 Task: Compose an email with the signature Isaiah Carter with the subject Request for a payment extension and the message I need your assistance in finalizing the scope of the project. from softage.5@softage.net to softage.3@softage.net, select last word, change the font color from current to blue and background color to purple Send the email. Finally, move the email from Sent Items to the label Christmas lists
Action: Mouse moved to (63, 48)
Screenshot: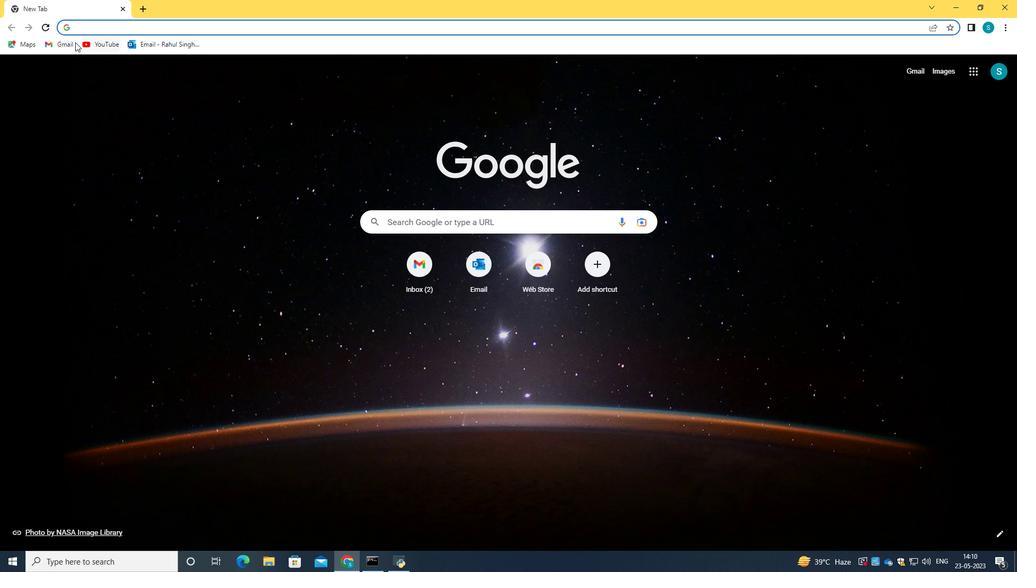 
Action: Mouse pressed left at (63, 48)
Screenshot: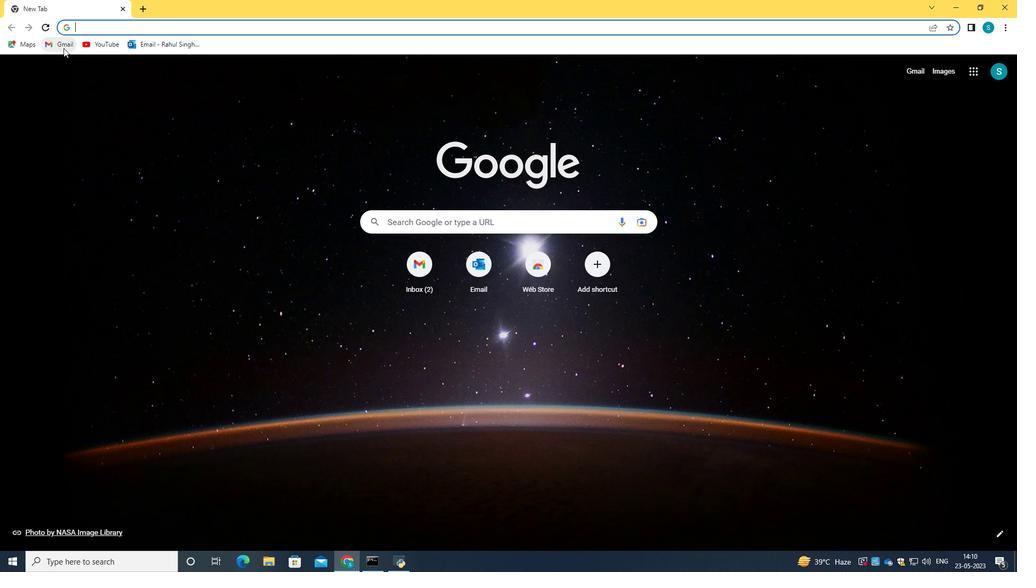 
Action: Mouse moved to (476, 171)
Screenshot: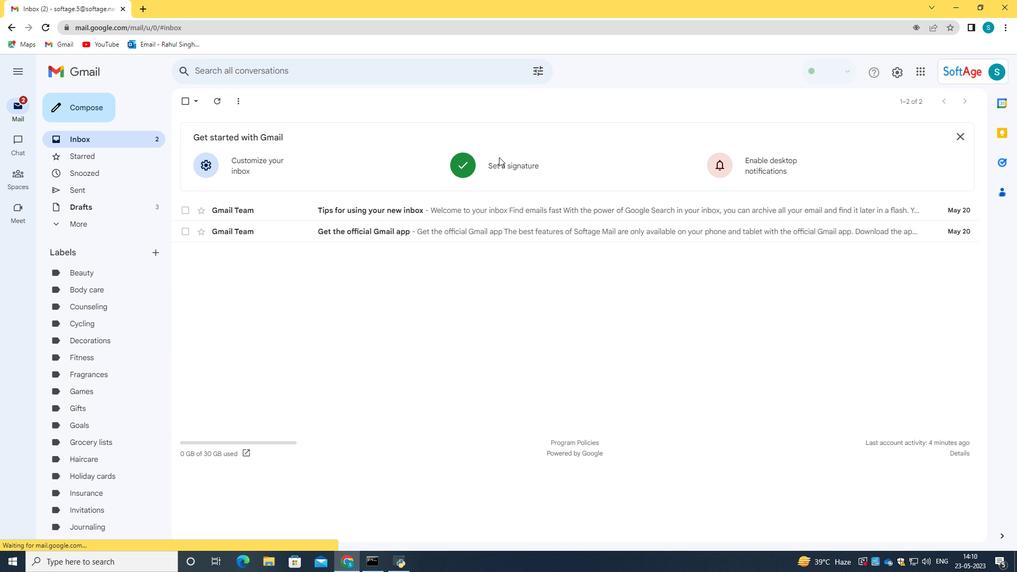 
Action: Mouse pressed left at (476, 171)
Screenshot: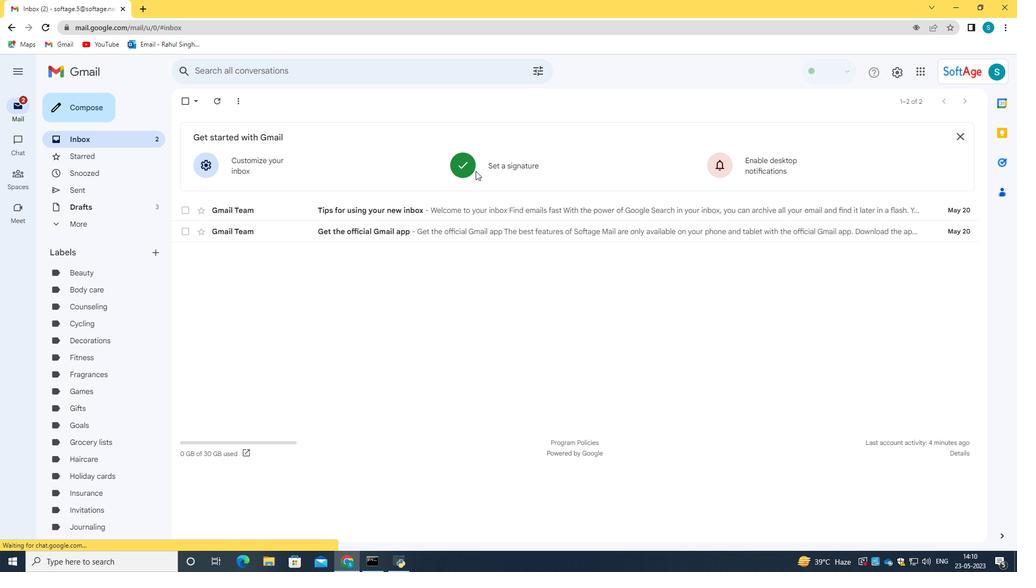 
Action: Mouse moved to (496, 165)
Screenshot: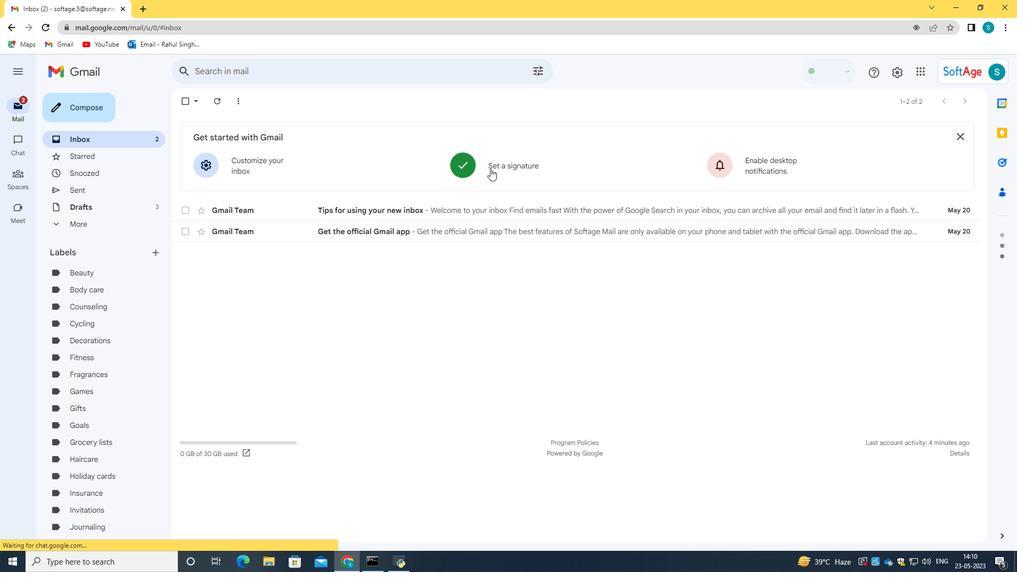 
Action: Mouse pressed left at (496, 165)
Screenshot: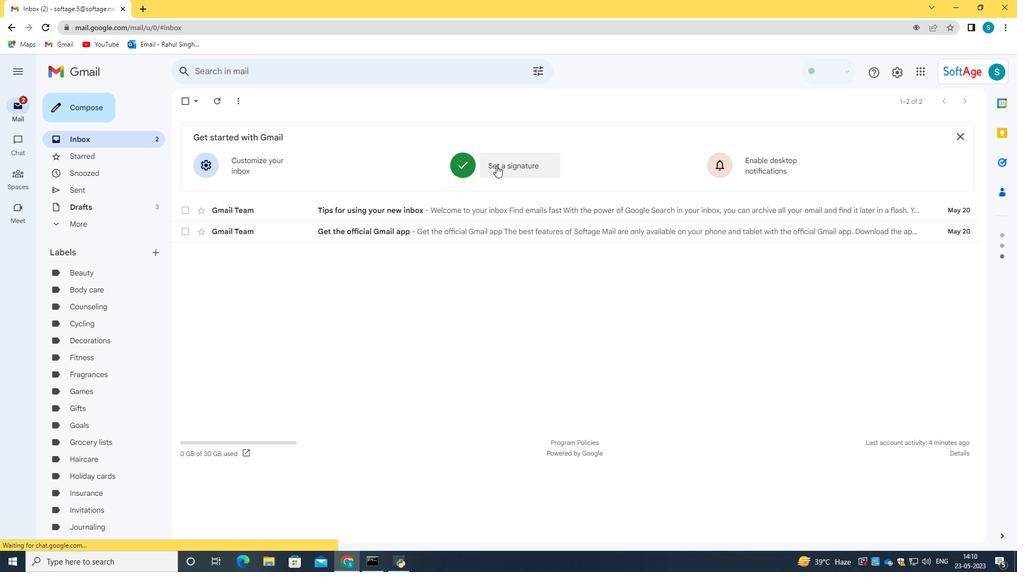 
Action: Mouse moved to (496, 256)
Screenshot: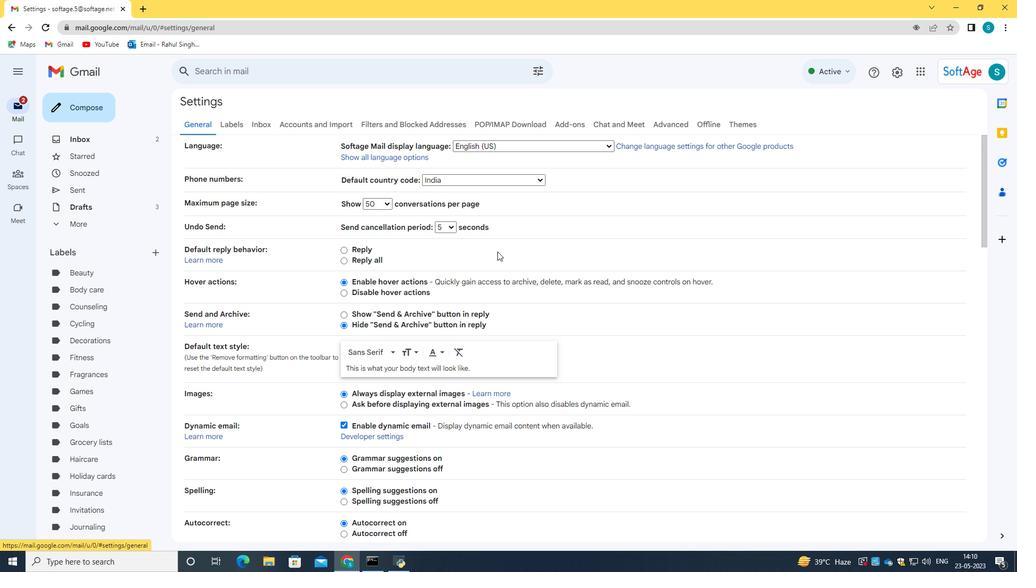 
Action: Mouse scrolled (496, 255) with delta (0, 0)
Screenshot: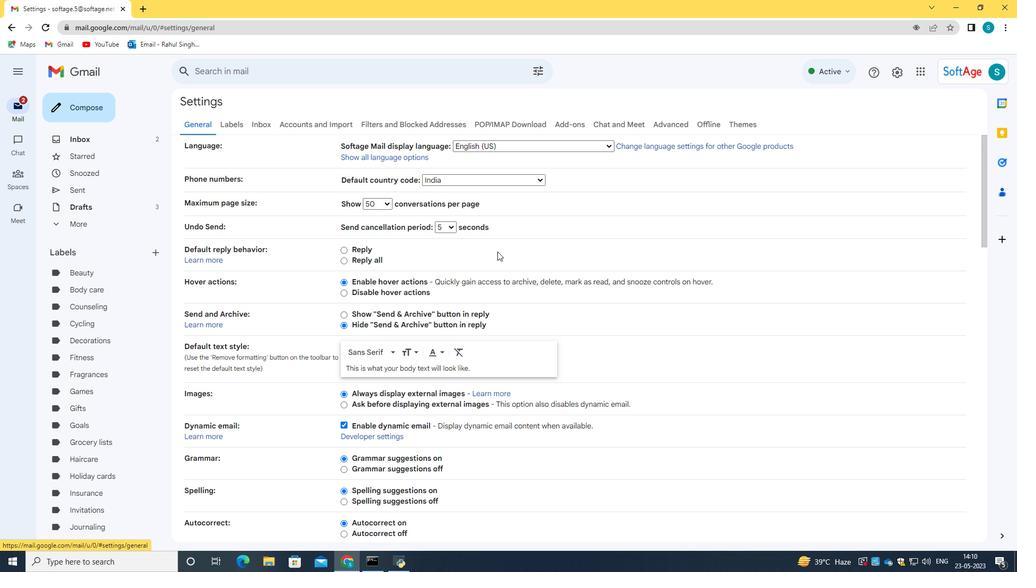 
Action: Mouse moved to (496, 256)
Screenshot: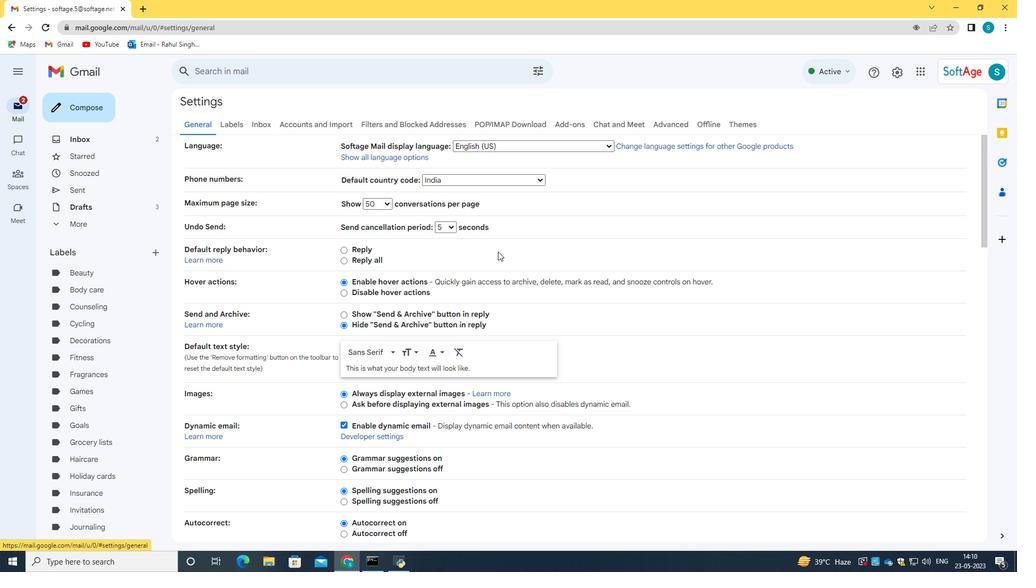 
Action: Mouse scrolled (496, 256) with delta (0, 0)
Screenshot: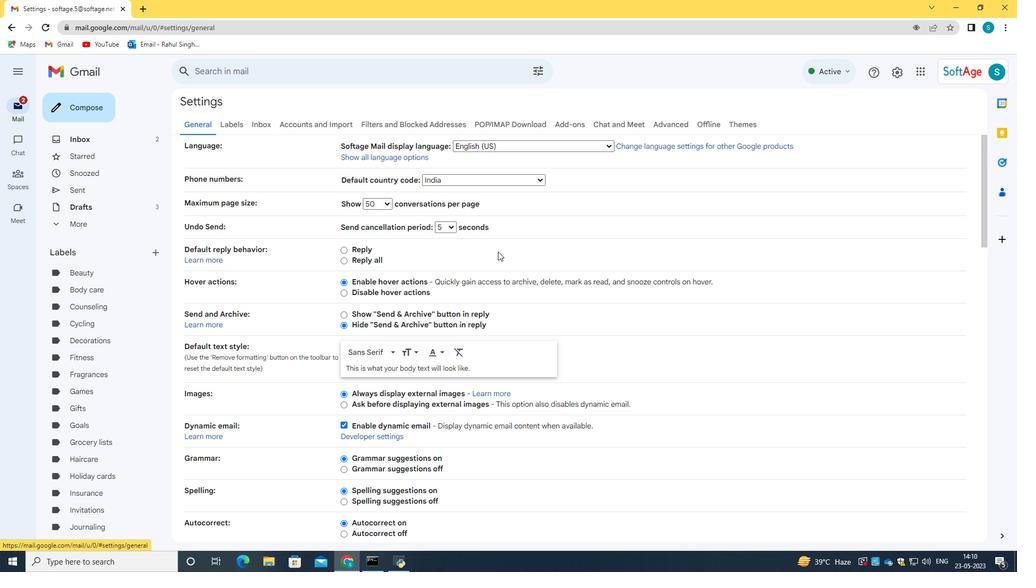 
Action: Mouse scrolled (496, 256) with delta (0, 0)
Screenshot: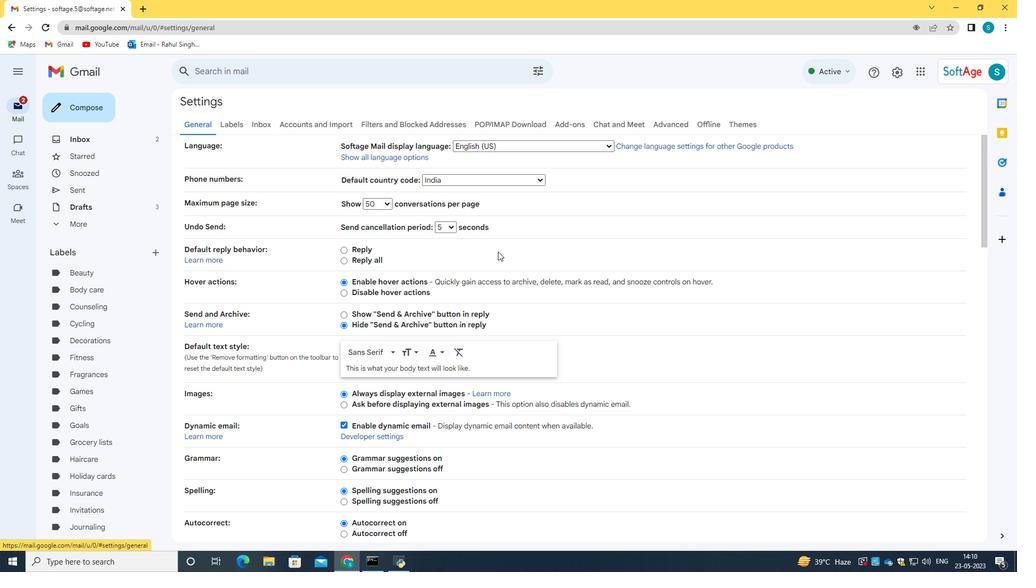 
Action: Mouse scrolled (496, 256) with delta (0, 0)
Screenshot: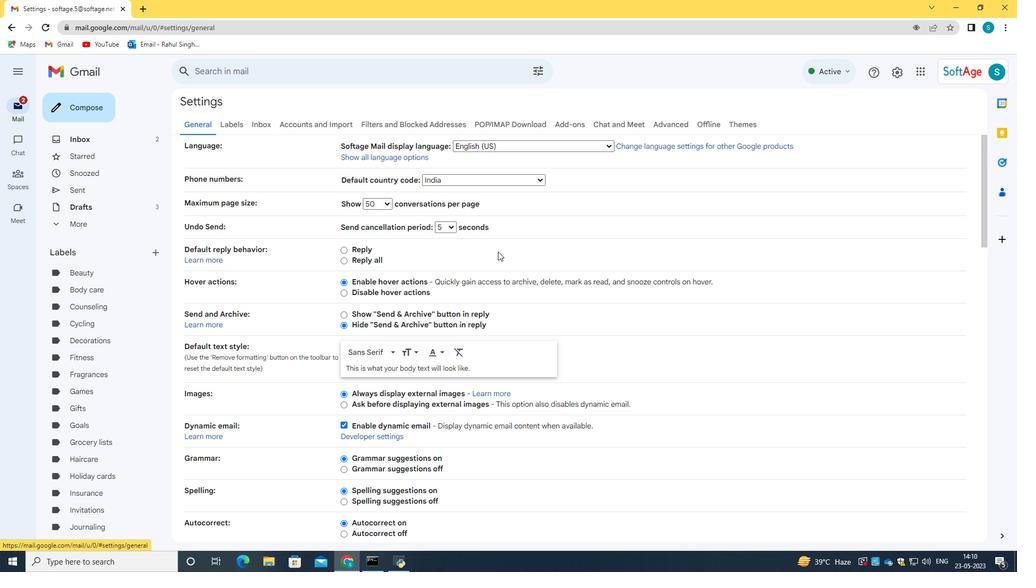 
Action: Mouse moved to (495, 256)
Screenshot: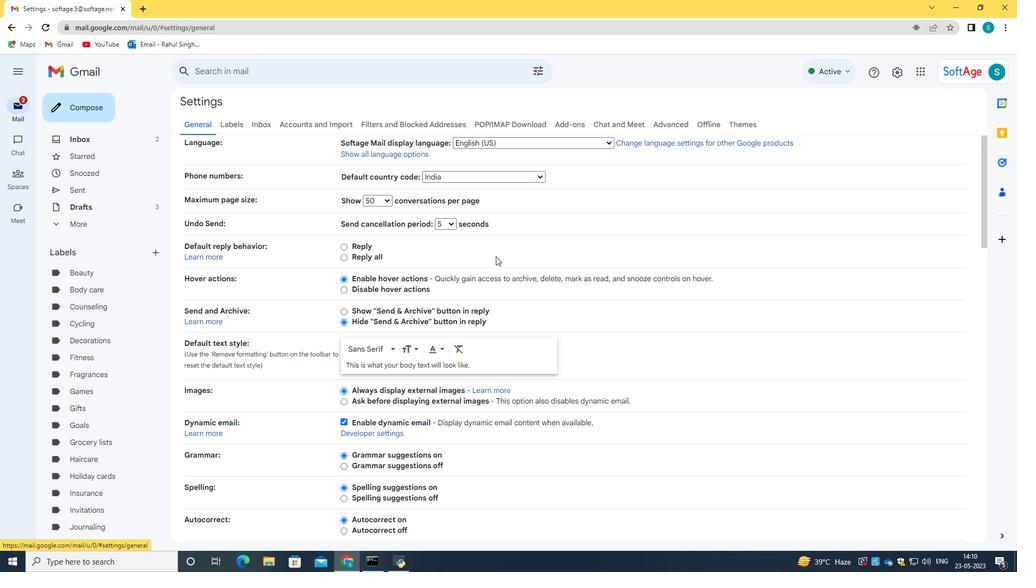 
Action: Mouse scrolled (495, 256) with delta (0, 0)
Screenshot: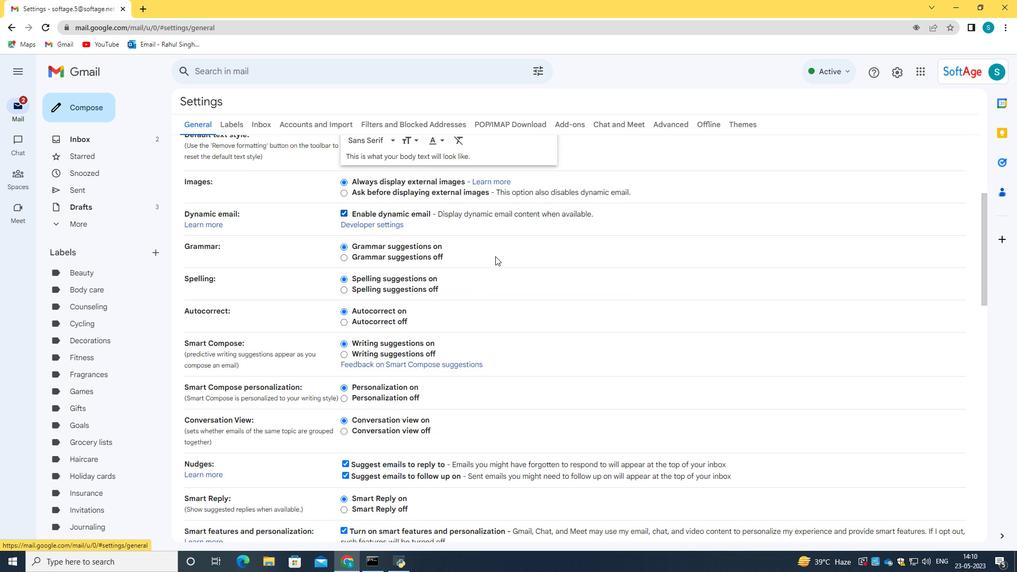 
Action: Mouse scrolled (495, 256) with delta (0, 0)
Screenshot: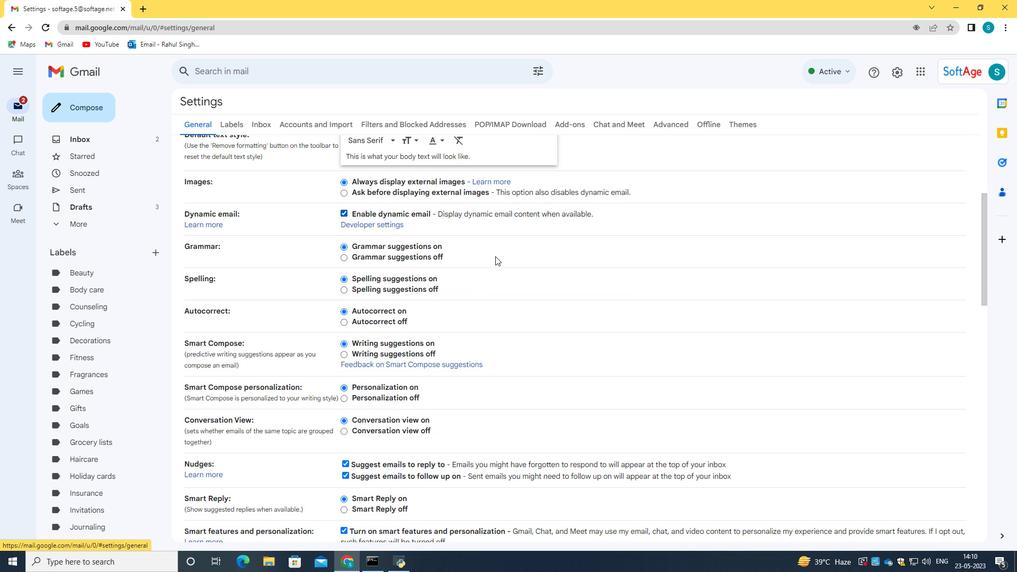 
Action: Mouse scrolled (495, 256) with delta (0, 0)
Screenshot: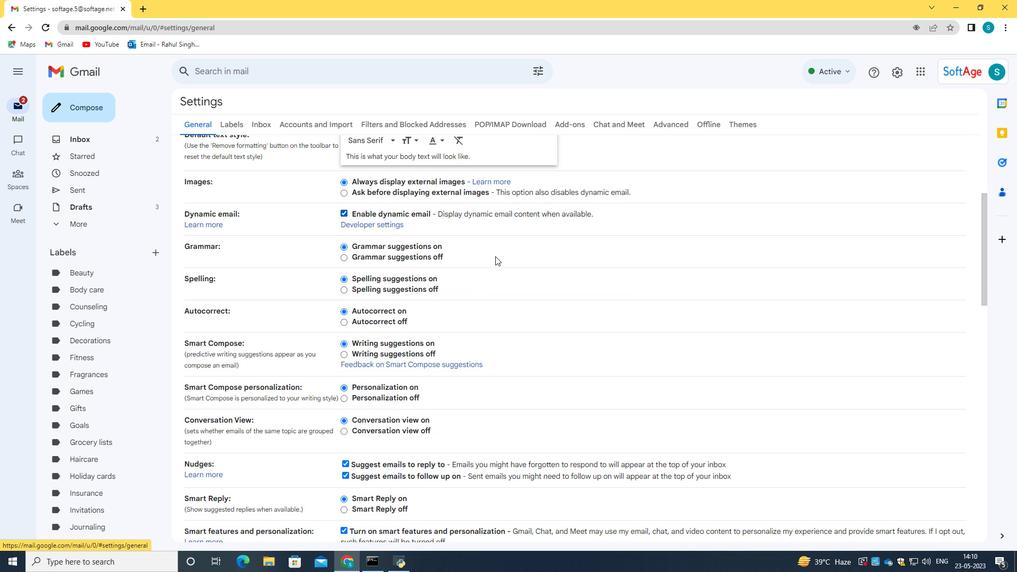 
Action: Mouse scrolled (495, 256) with delta (0, 0)
Screenshot: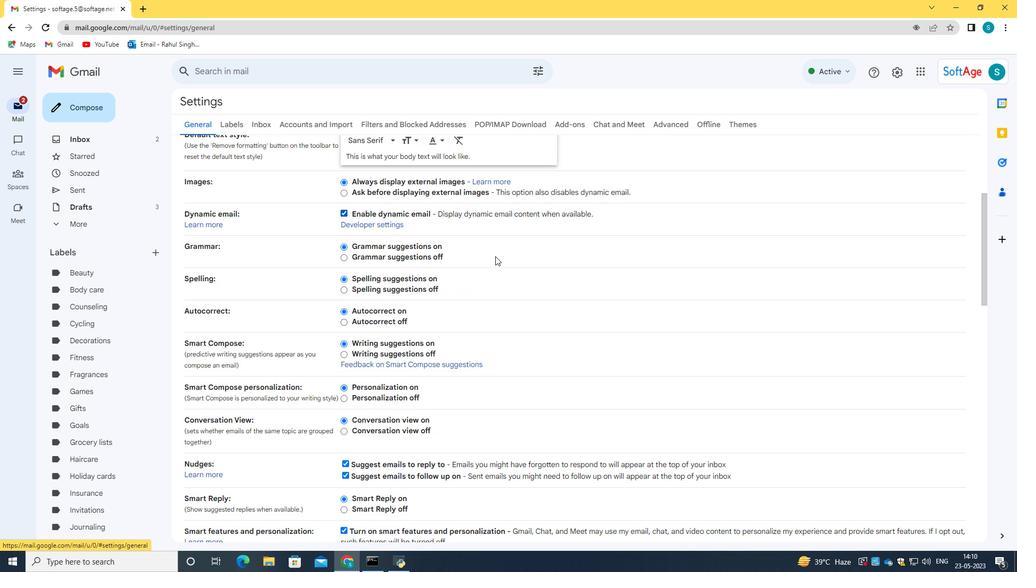 
Action: Mouse scrolled (495, 256) with delta (0, 0)
Screenshot: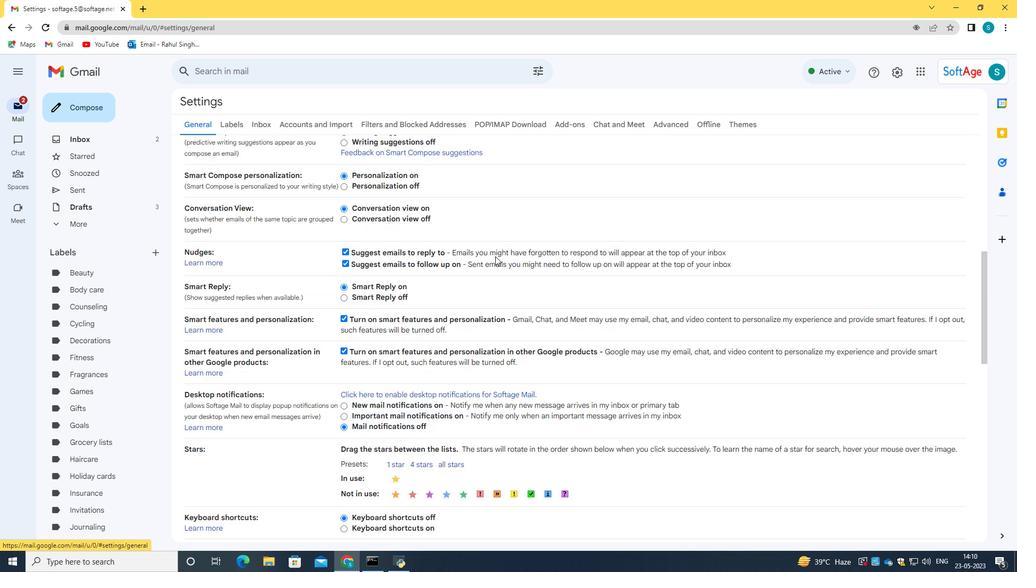 
Action: Mouse scrolled (495, 256) with delta (0, 0)
Screenshot: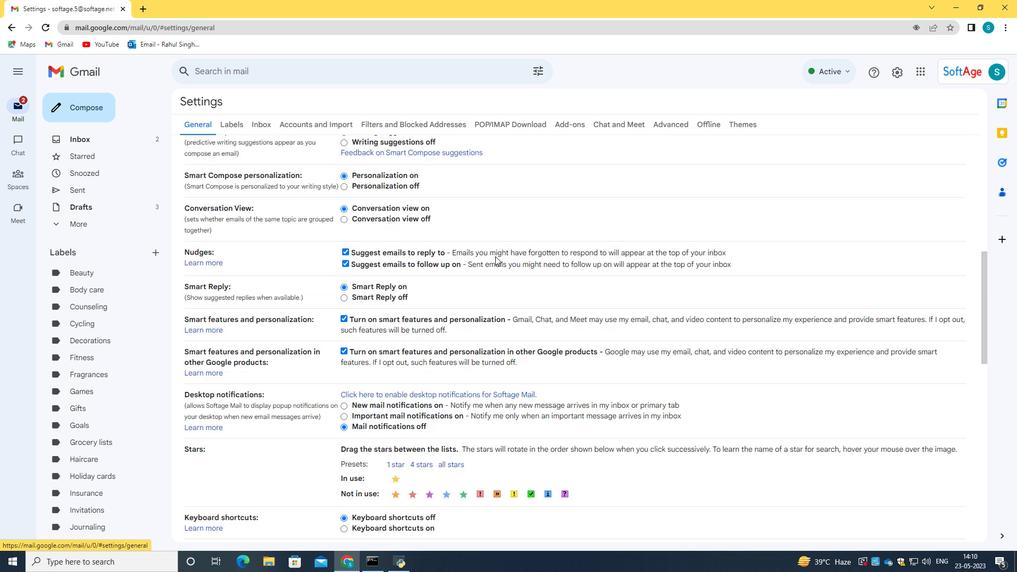 
Action: Mouse scrolled (495, 256) with delta (0, 0)
Screenshot: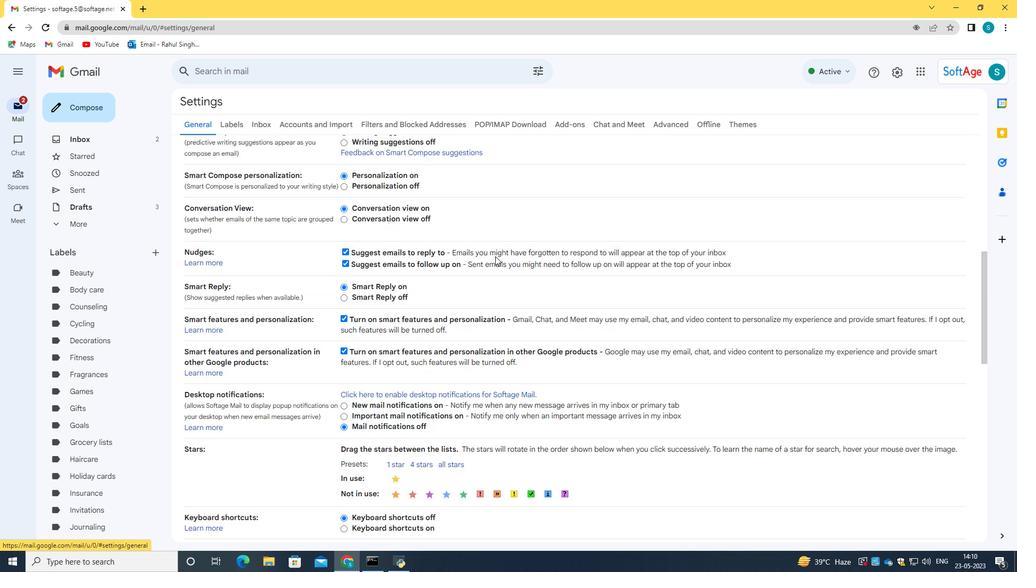 
Action: Mouse scrolled (495, 256) with delta (0, 0)
Screenshot: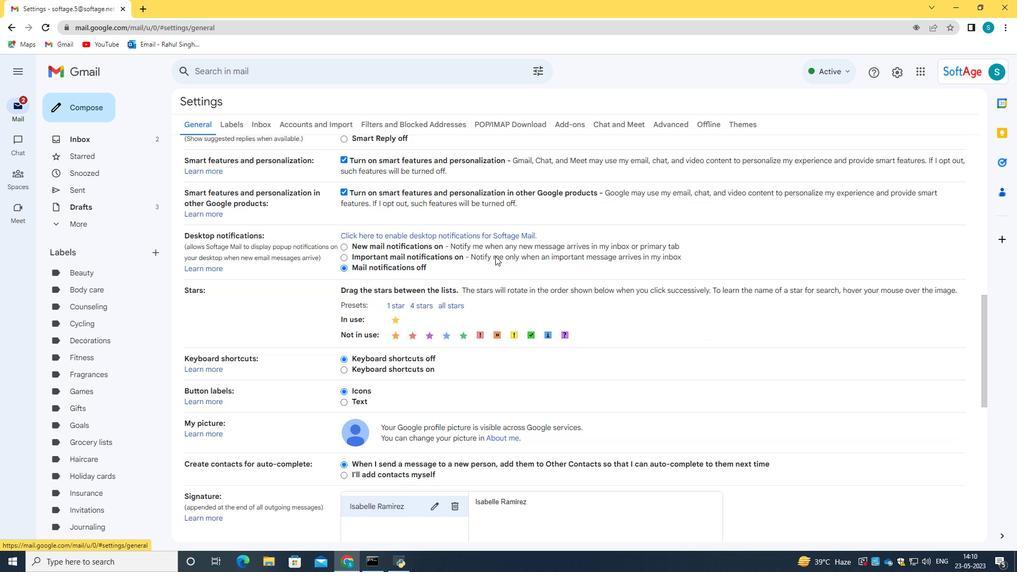 
Action: Mouse scrolled (495, 256) with delta (0, 0)
Screenshot: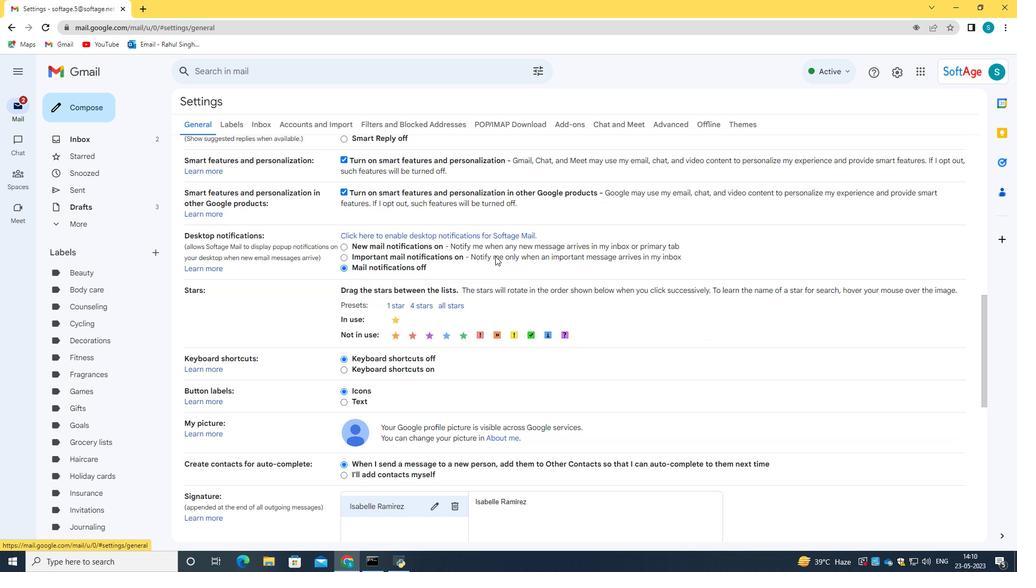
Action: Mouse moved to (399, 497)
Screenshot: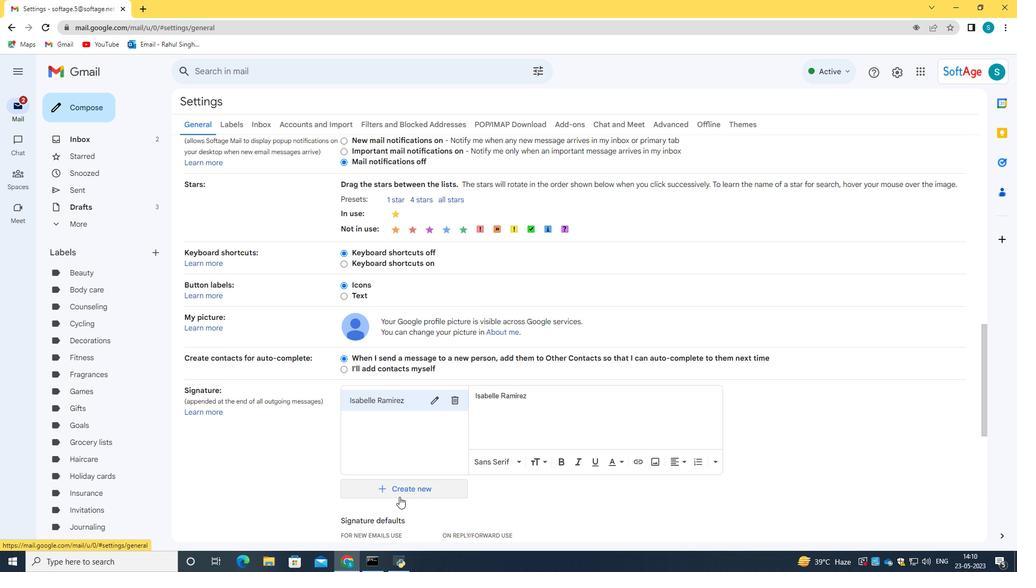 
Action: Mouse pressed left at (399, 497)
Screenshot: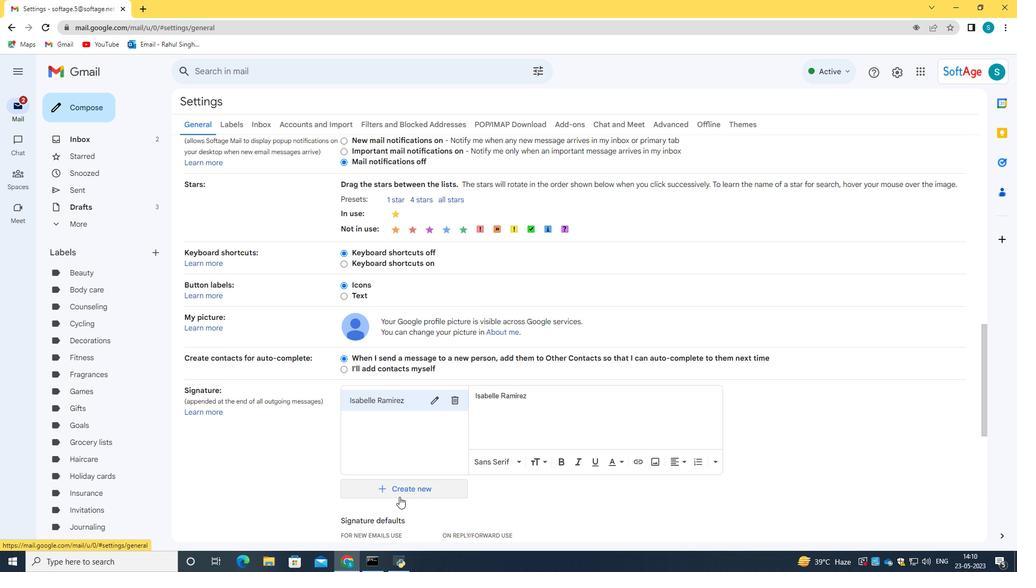 
Action: Mouse moved to (453, 304)
Screenshot: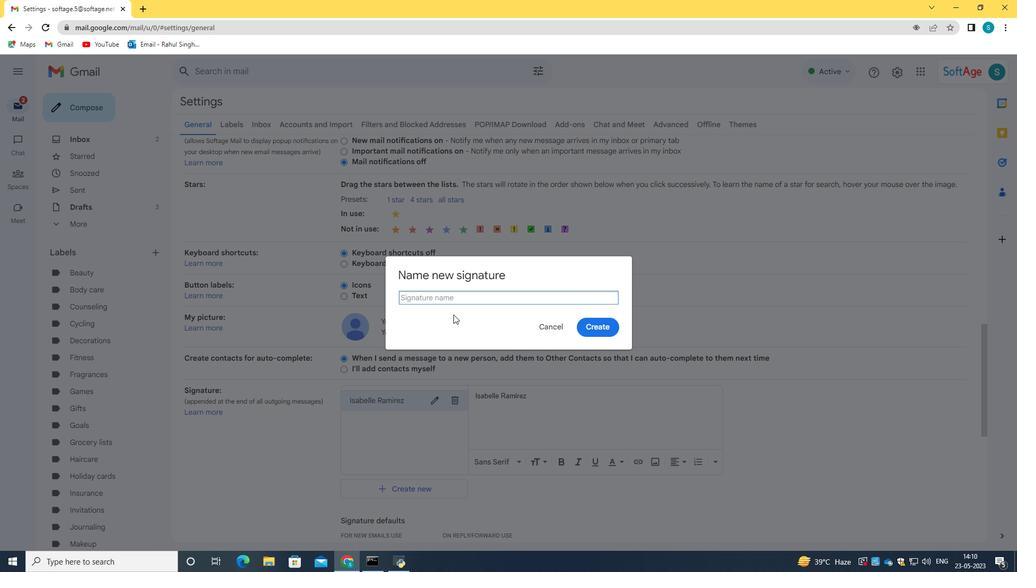 
Action: Key pressed <Key.caps_lock>S<Key.backspace>I<Key.caps_lock>saiah<Key.space><Key.caps_lock>C<Key.caps_lock>arter
Screenshot: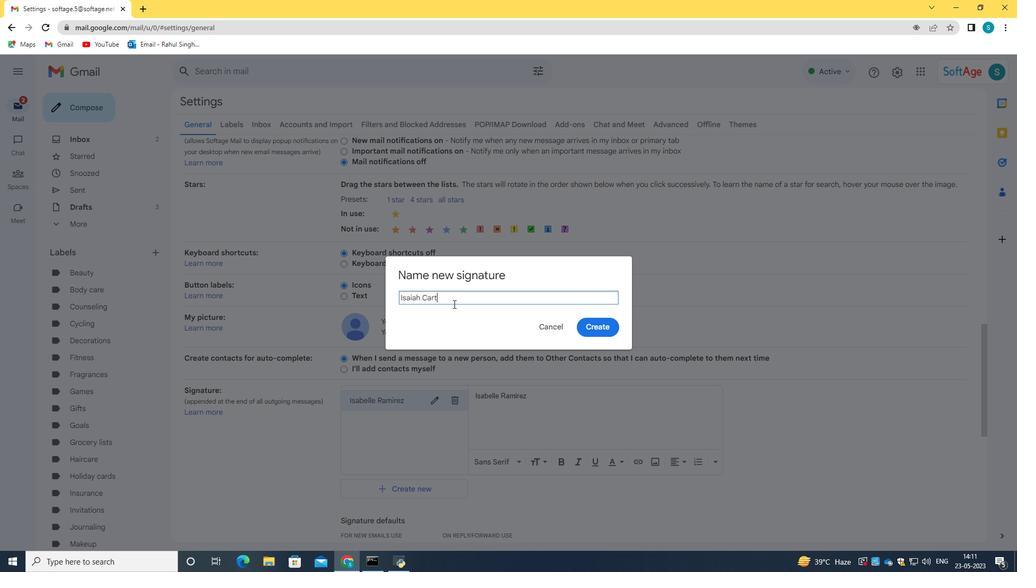 
Action: Mouse moved to (601, 328)
Screenshot: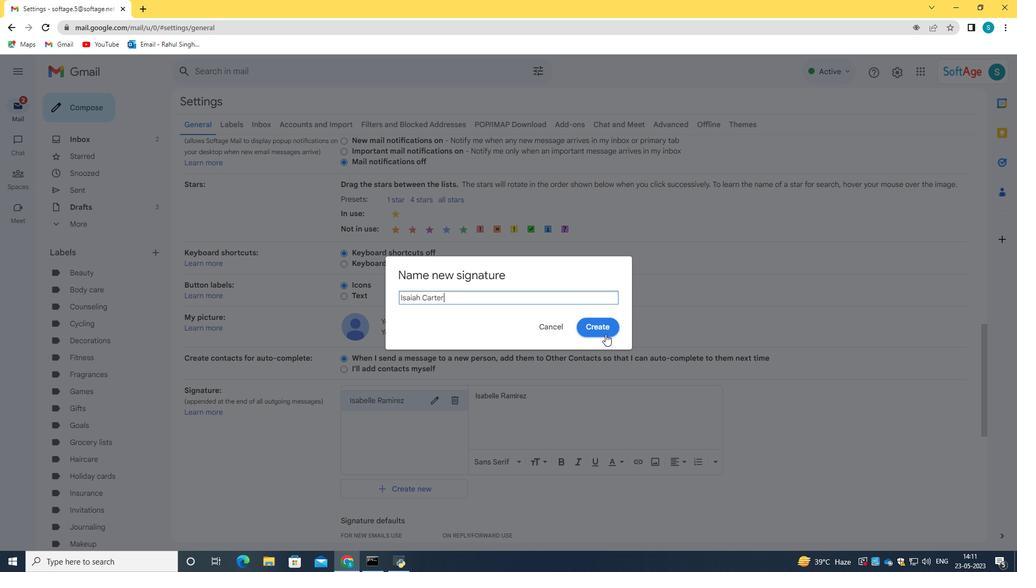 
Action: Mouse pressed left at (601, 328)
Screenshot: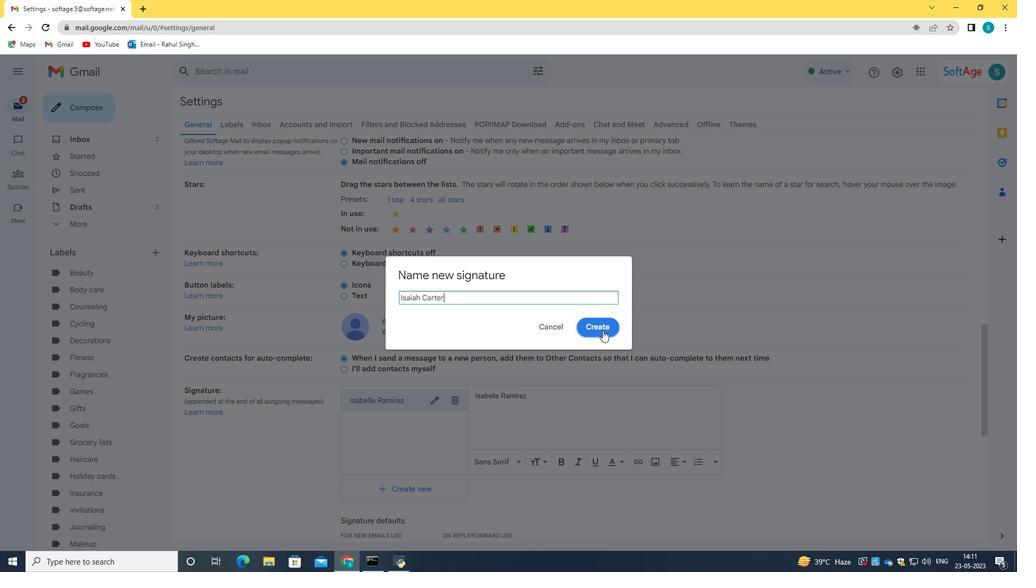 
Action: Mouse moved to (511, 408)
Screenshot: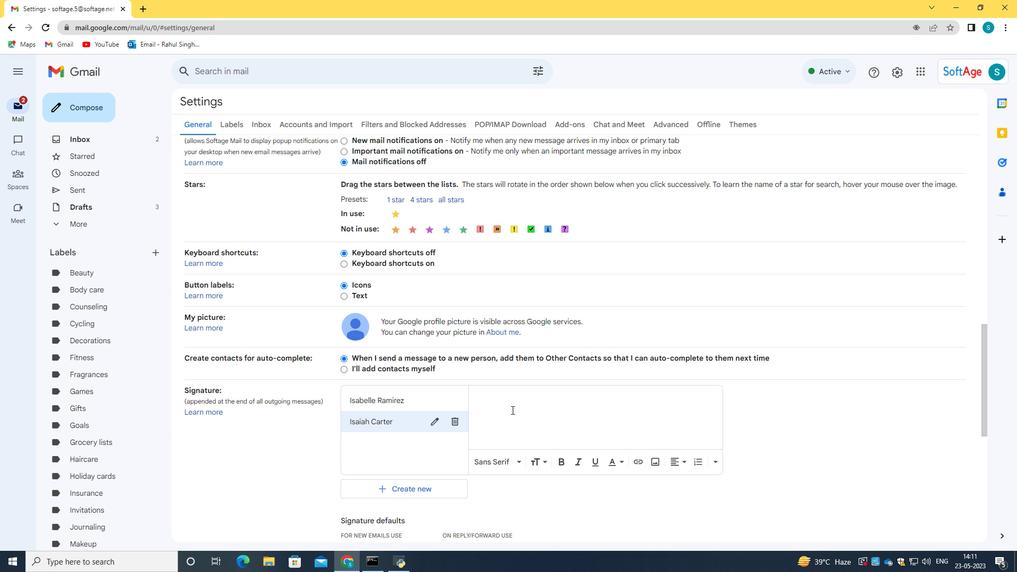 
Action: Key pressed <Key.caps_lock>I<Key.caps_lock>saiah<Key.space><Key.caps_lock>C<Key.caps_lock>arter
Screenshot: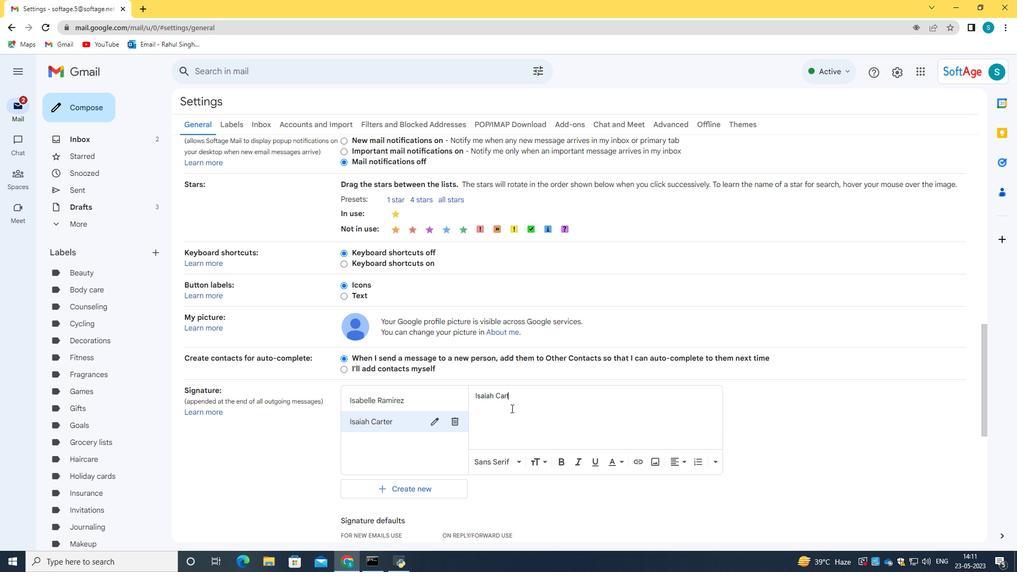 
Action: Mouse scrolled (511, 408) with delta (0, 0)
Screenshot: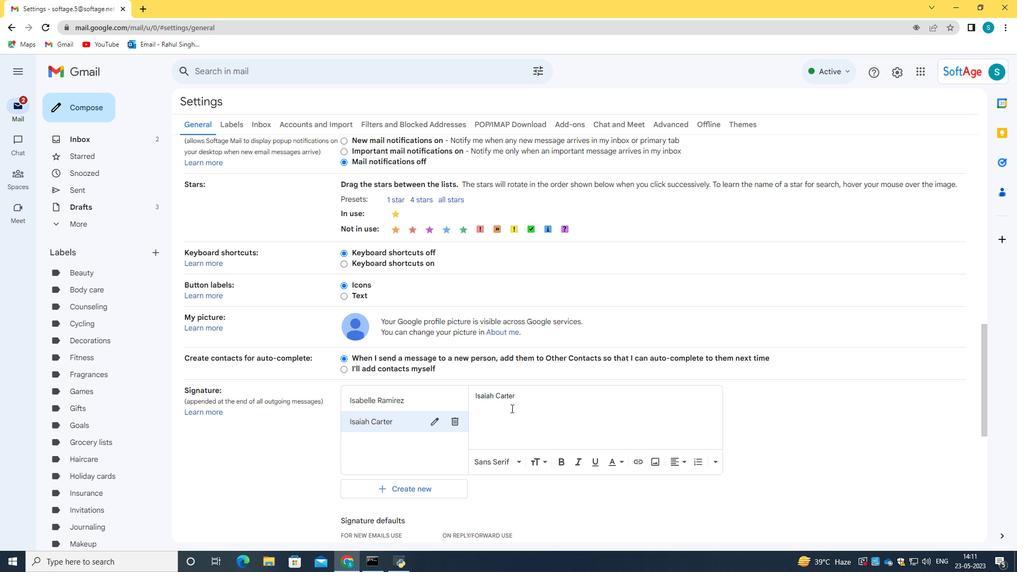 
Action: Mouse scrolled (511, 408) with delta (0, 0)
Screenshot: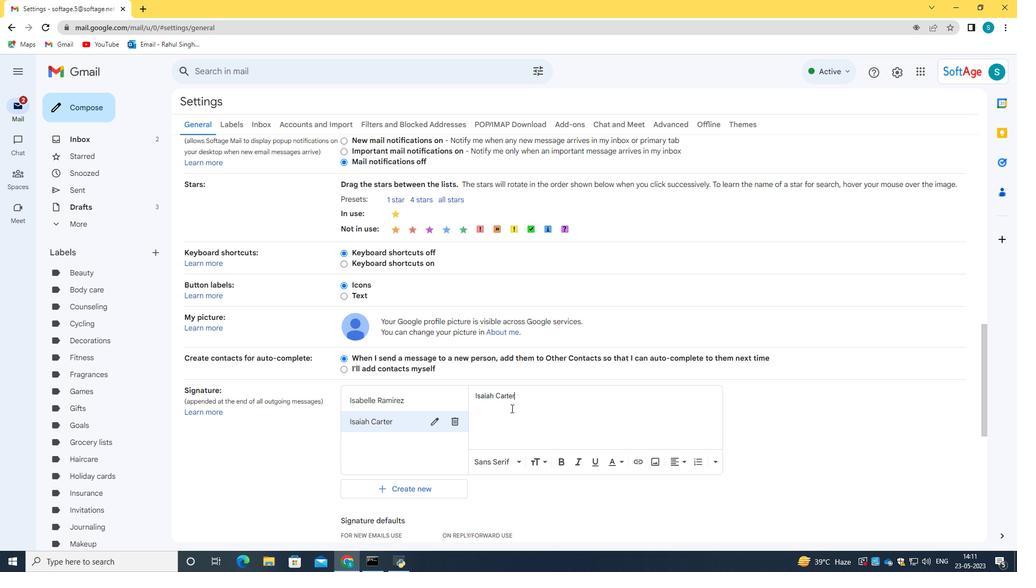 
Action: Mouse scrolled (511, 408) with delta (0, 0)
Screenshot: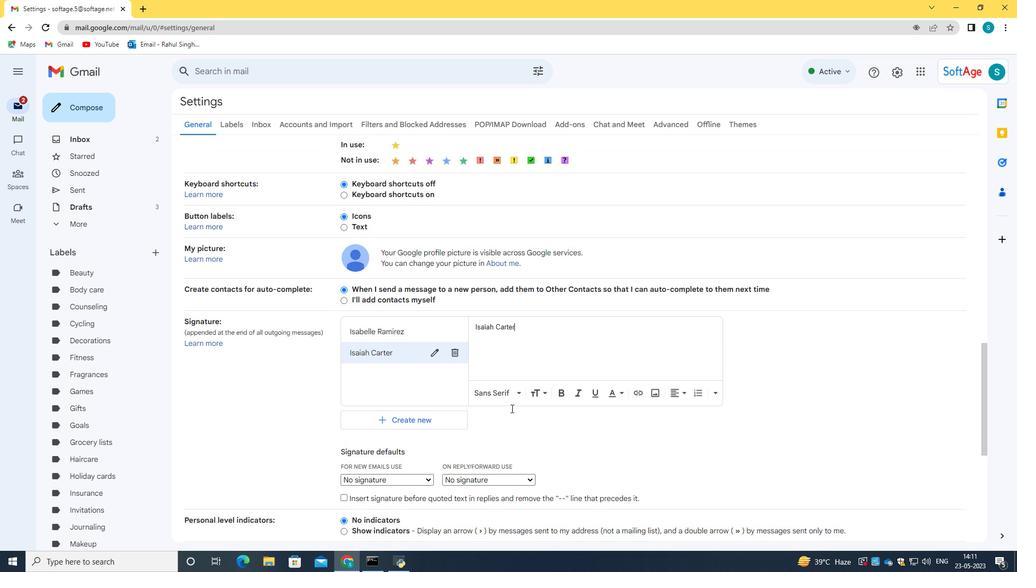 
Action: Mouse scrolled (511, 408) with delta (0, 0)
Screenshot: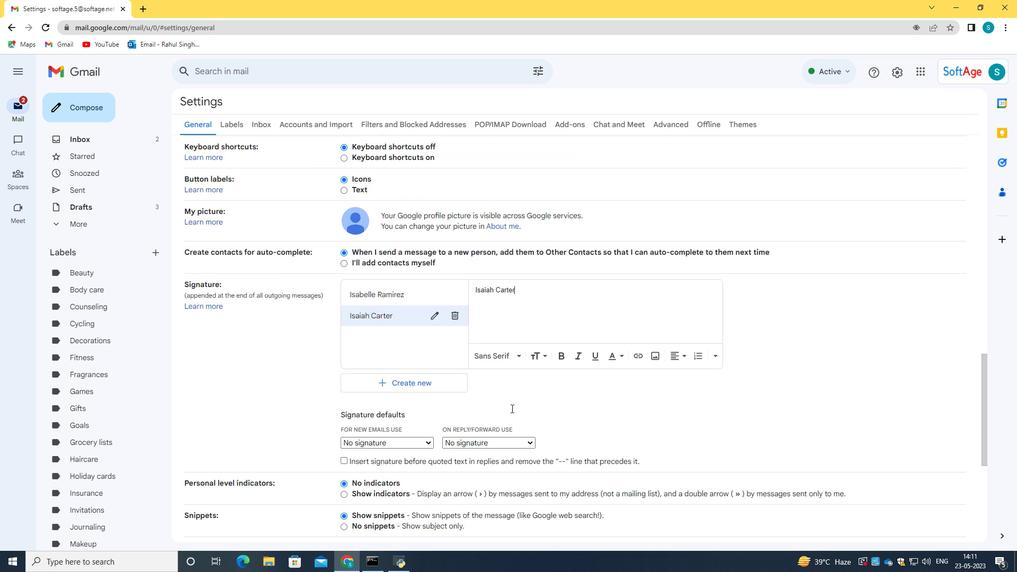 
Action: Mouse scrolled (511, 408) with delta (0, 0)
Screenshot: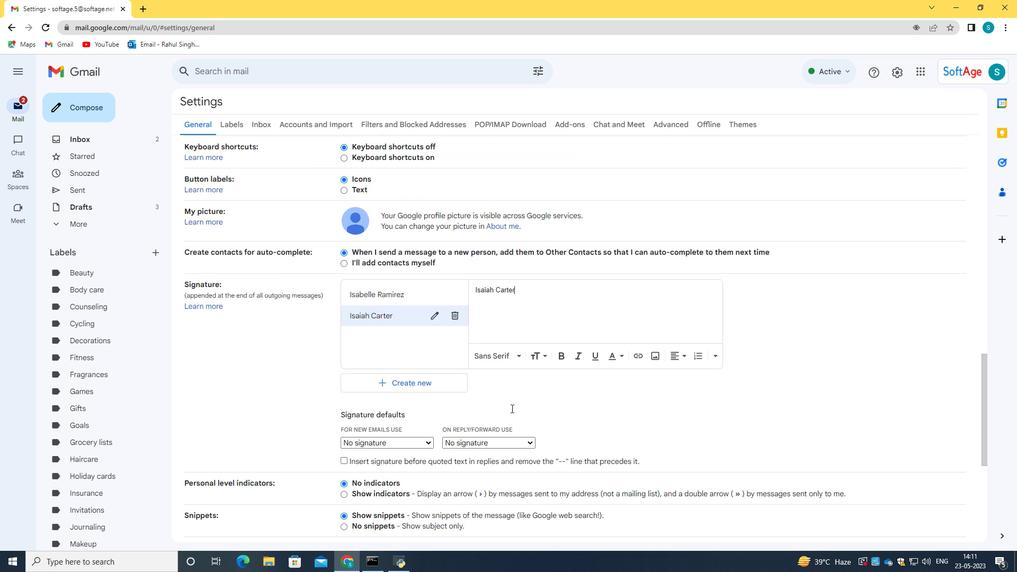 
Action: Mouse scrolled (511, 408) with delta (0, 0)
Screenshot: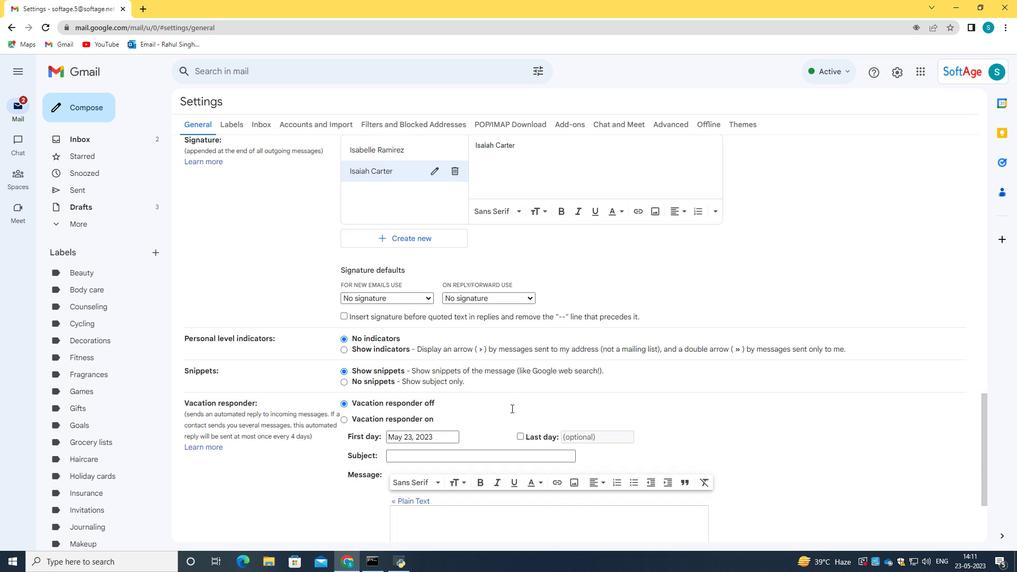 
Action: Mouse scrolled (511, 408) with delta (0, 0)
Screenshot: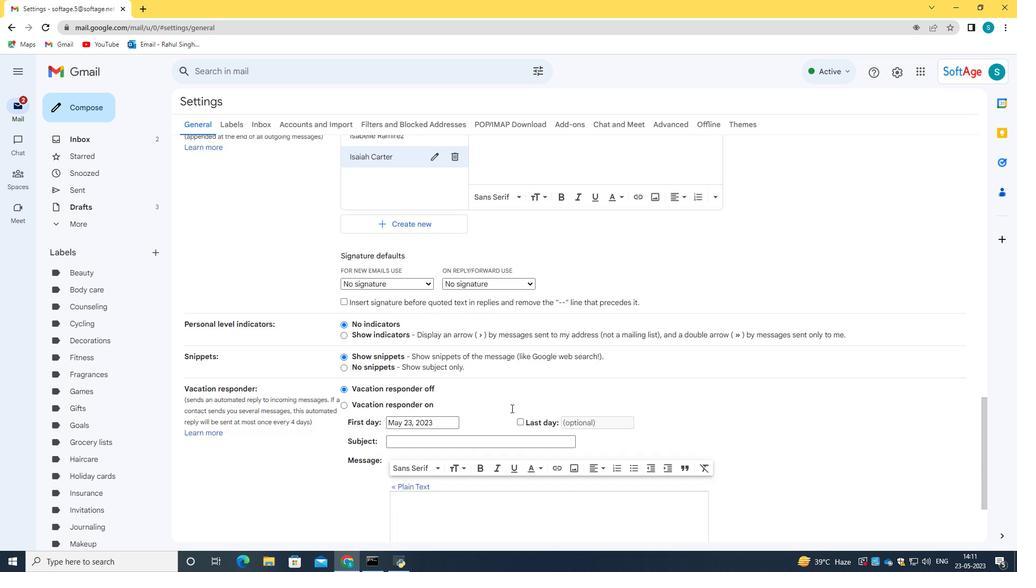 
Action: Mouse scrolled (511, 408) with delta (0, 0)
Screenshot: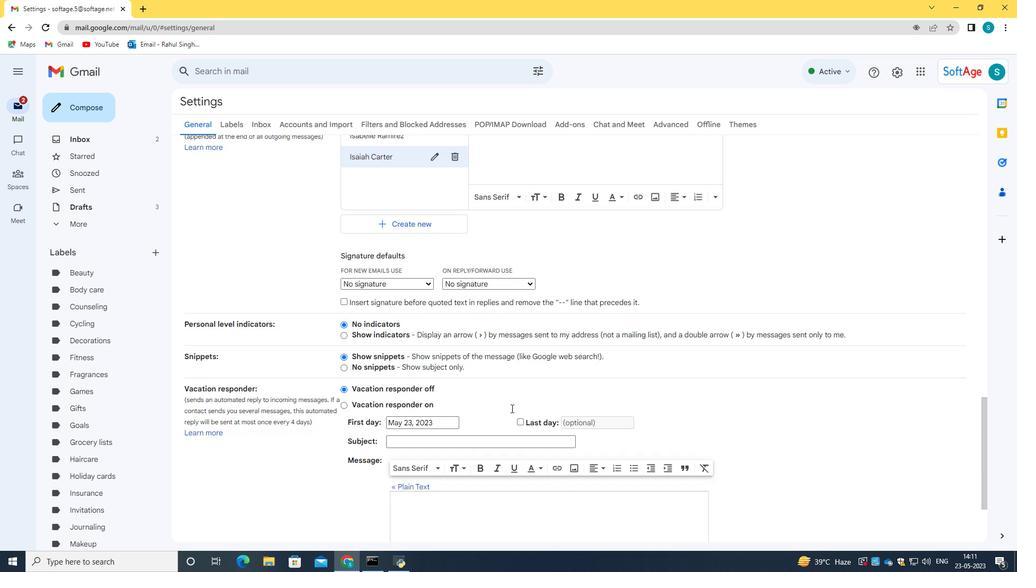 
Action: Mouse moved to (548, 481)
Screenshot: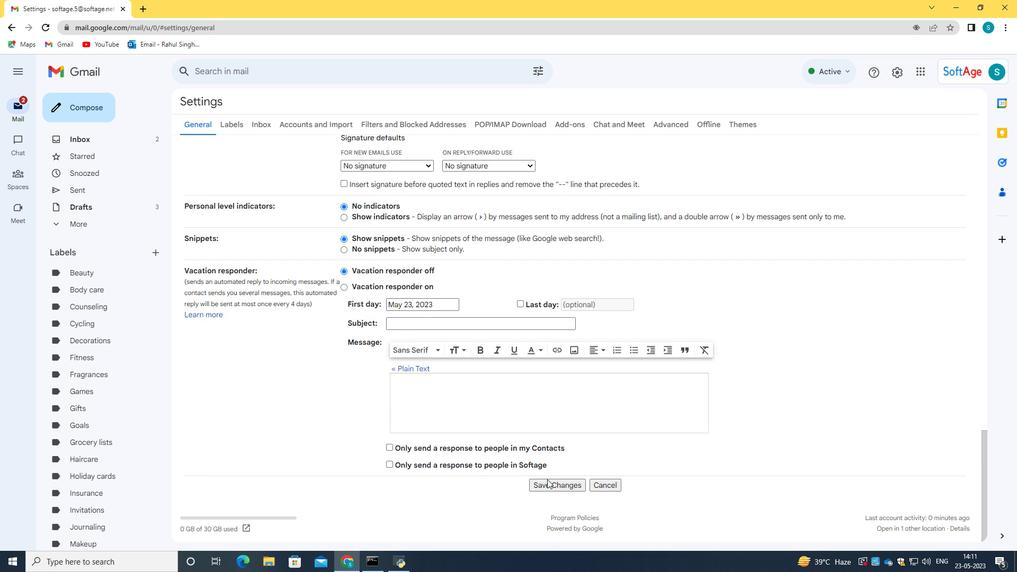
Action: Mouse pressed left at (548, 481)
Screenshot: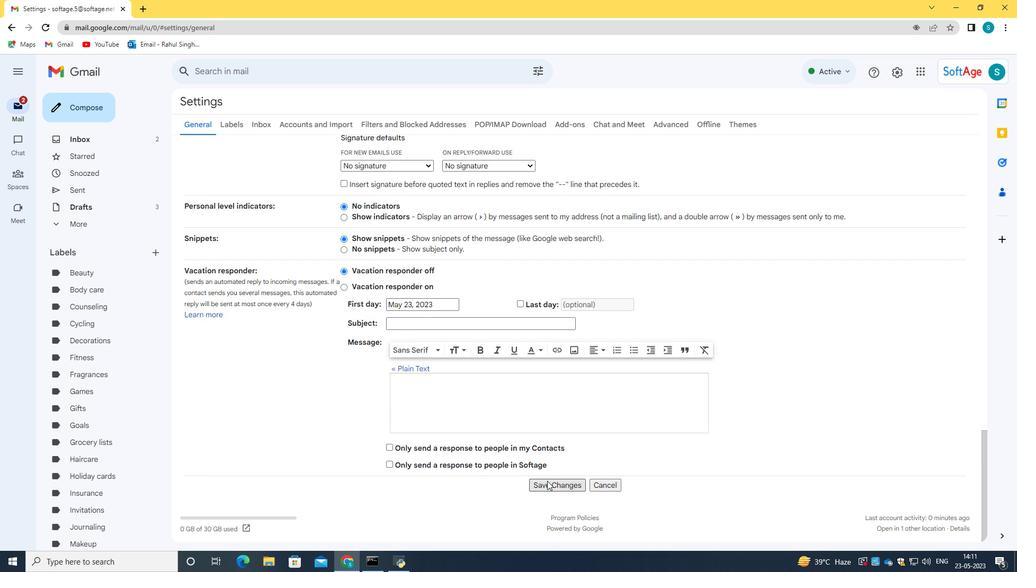 
Action: Mouse moved to (73, 111)
Screenshot: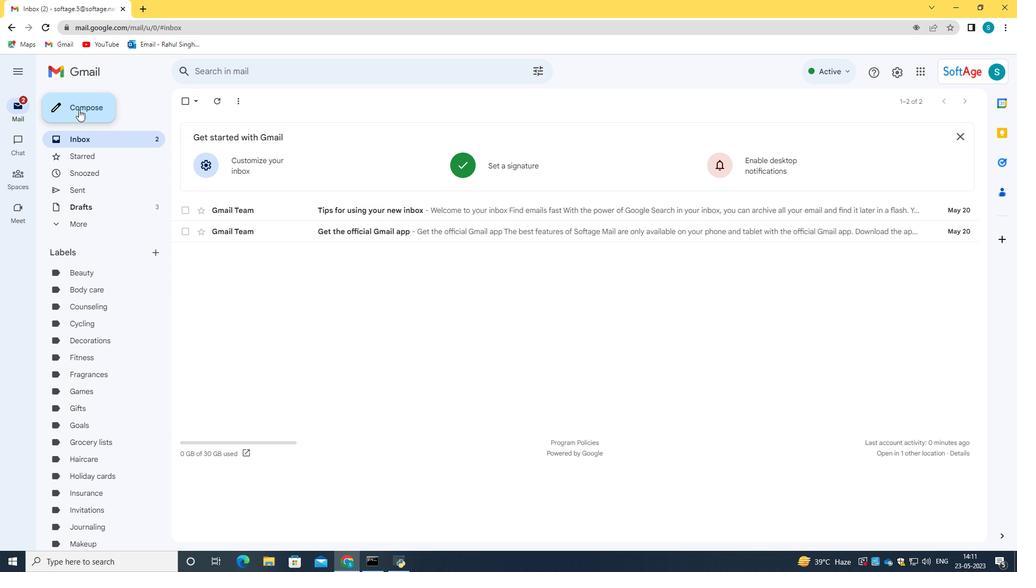 
Action: Mouse pressed left at (73, 111)
Screenshot: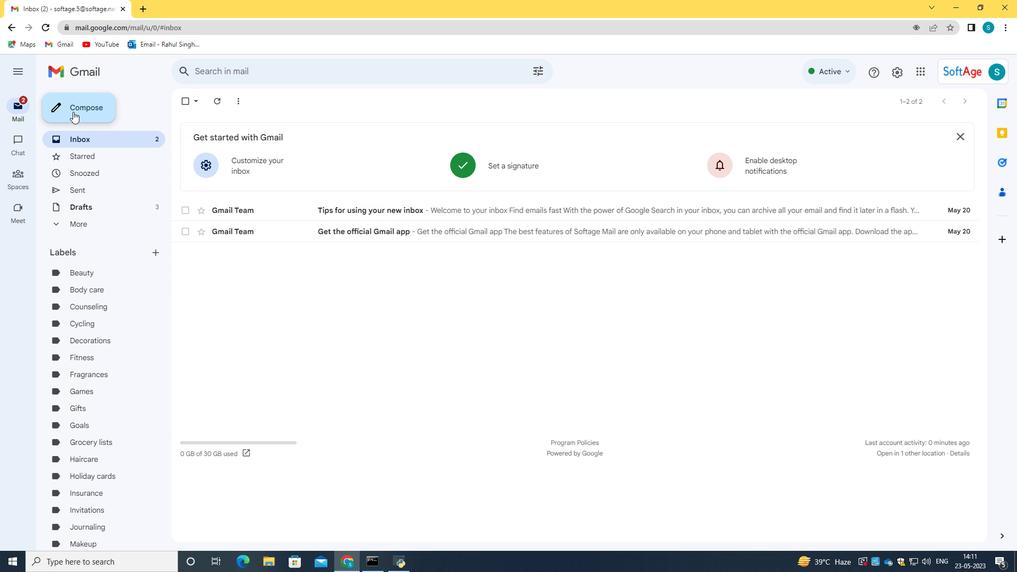 
Action: Mouse moved to (853, 535)
Screenshot: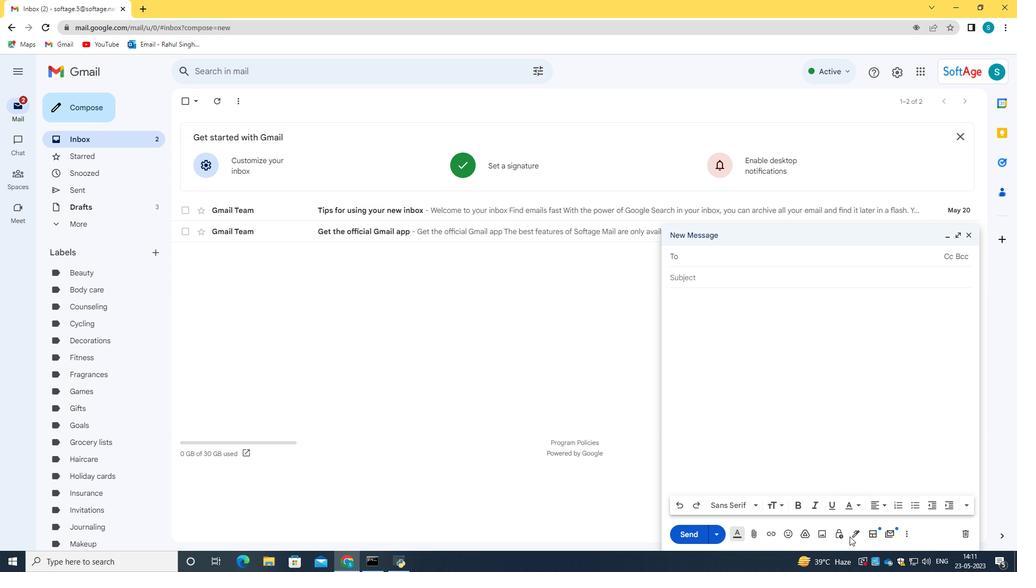 
Action: Mouse pressed left at (853, 535)
Screenshot: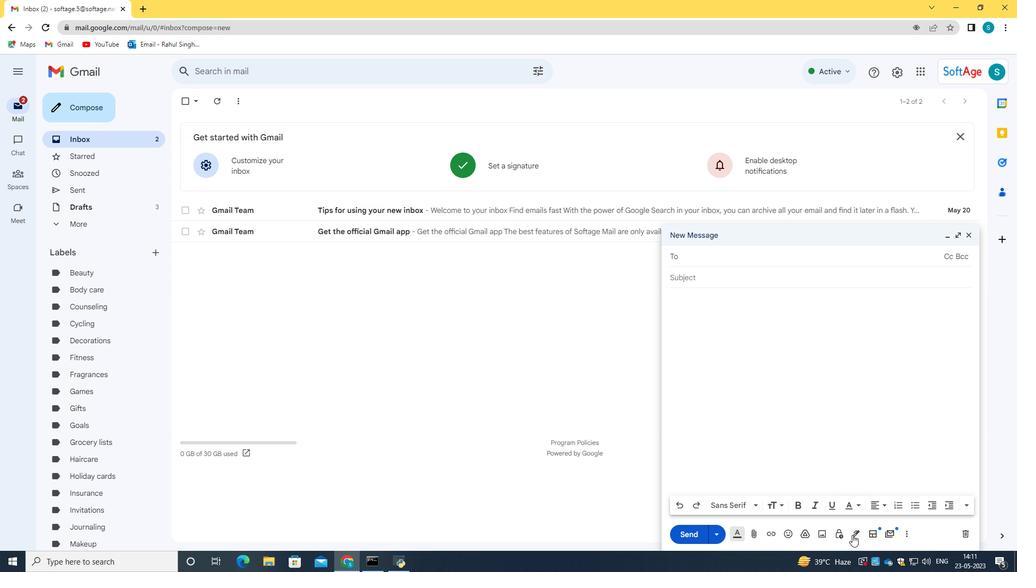 
Action: Mouse moved to (867, 515)
Screenshot: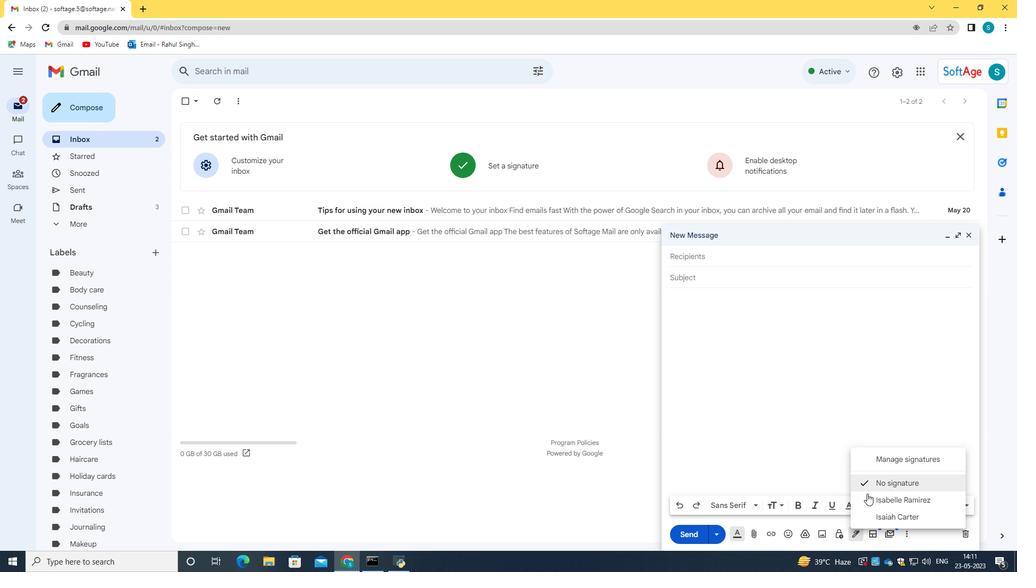 
Action: Mouse pressed left at (867, 515)
Screenshot: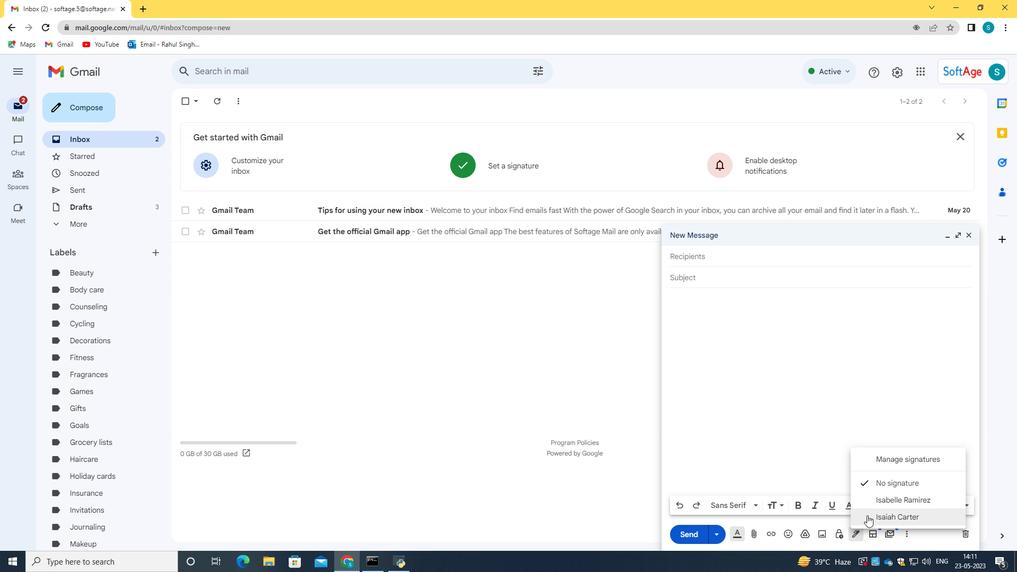 
Action: Mouse moved to (959, 239)
Screenshot: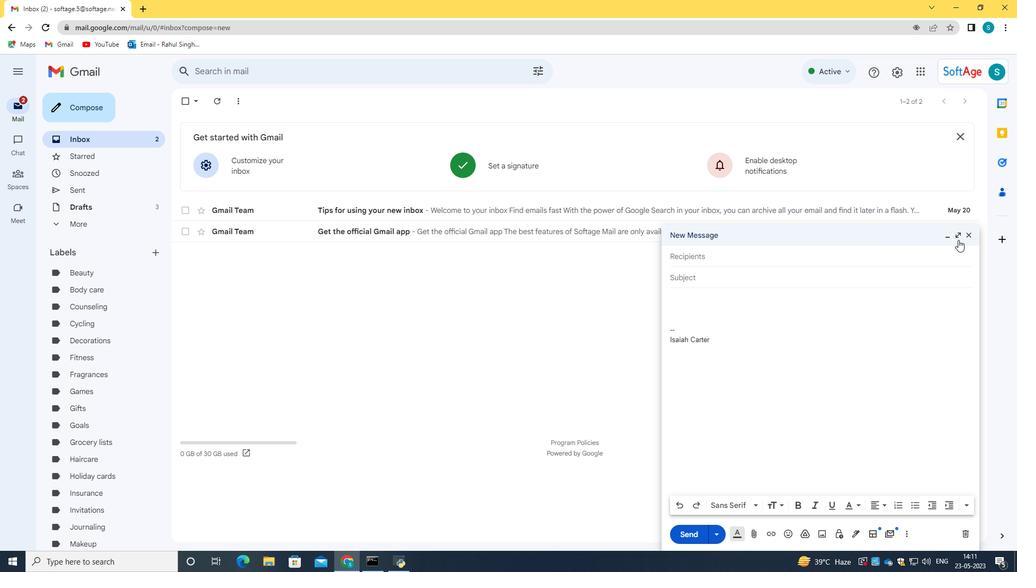
Action: Mouse pressed left at (959, 239)
Screenshot: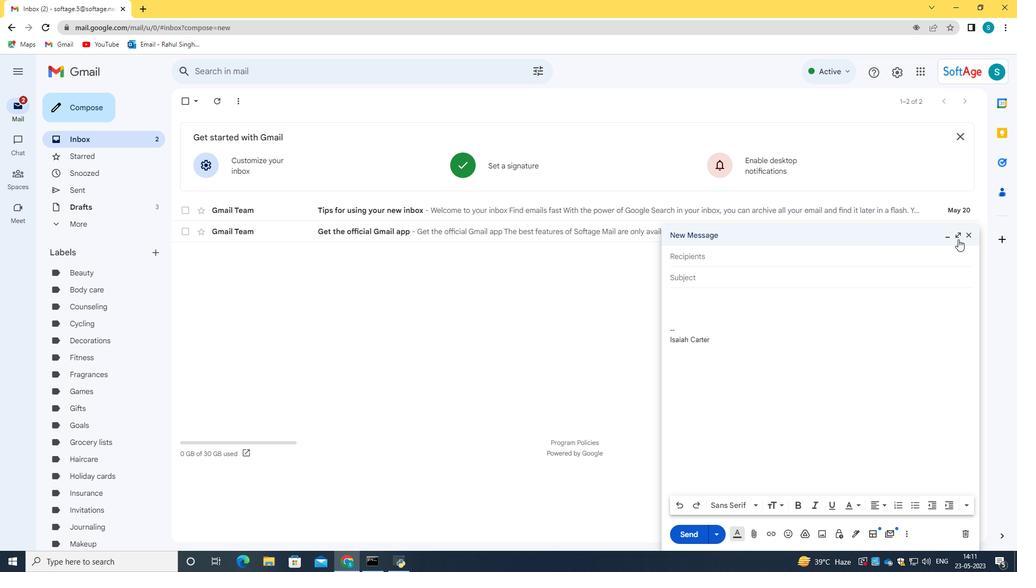
Action: Mouse moved to (960, 539)
Screenshot: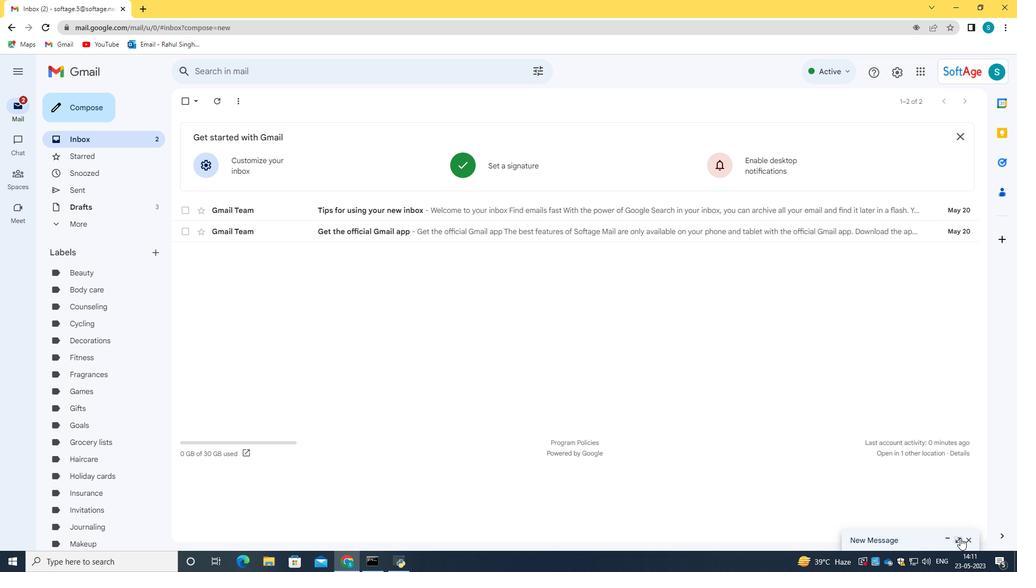 
Action: Mouse pressed left at (960, 539)
Screenshot: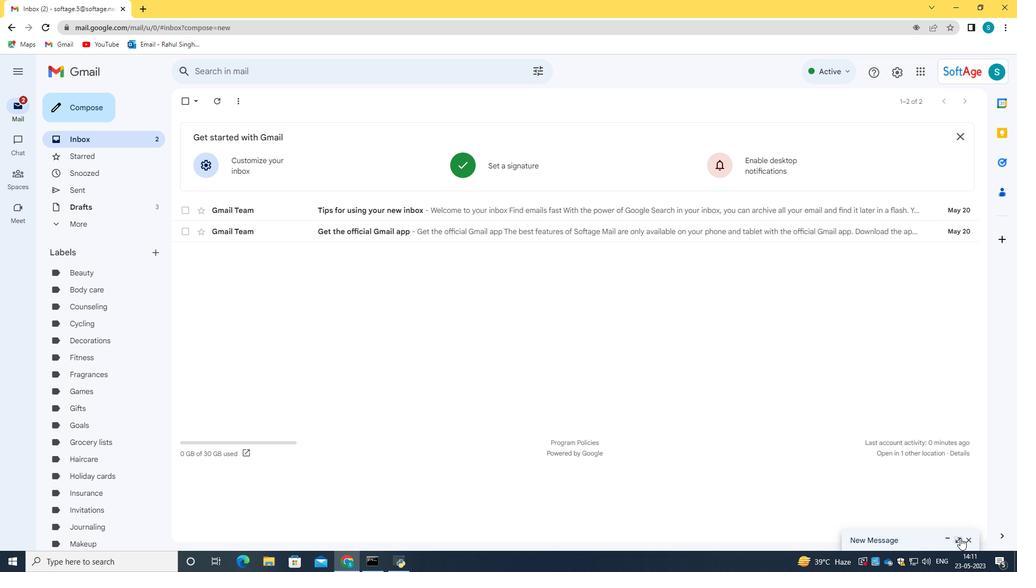 
Action: Mouse moved to (120, 126)
Screenshot: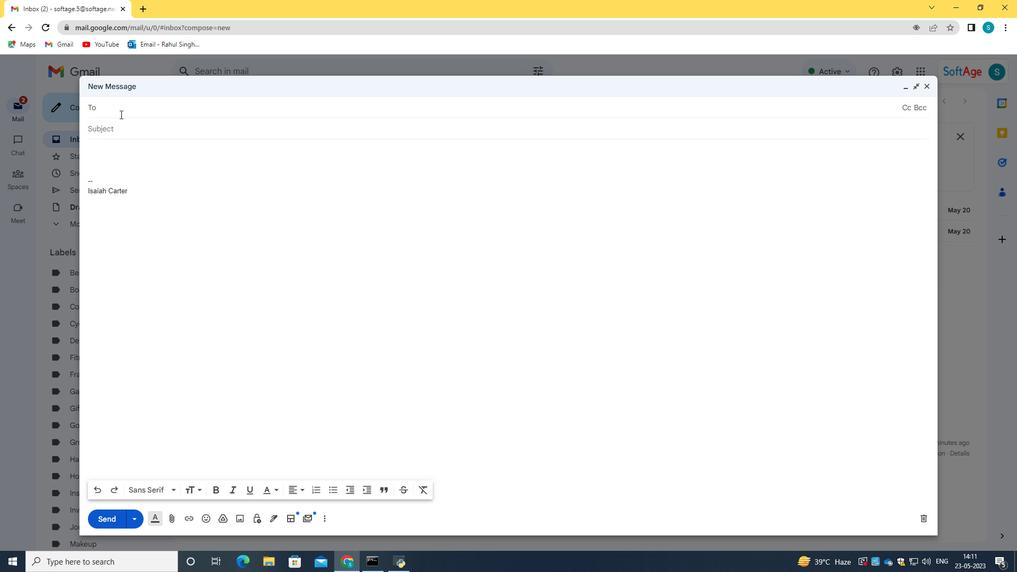 
Action: Mouse pressed left at (120, 126)
Screenshot: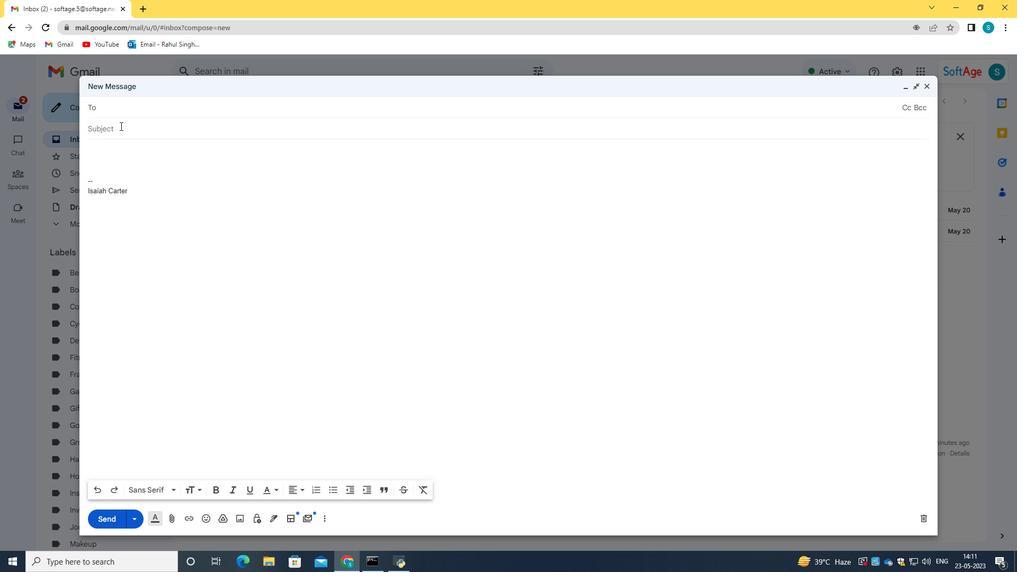 
Action: Key pressed <Key.caps_lock>R<Key.caps_lock>equest<Key.space>for<Key.space>a<Key.space>payment<Key.space>extension<Key.space>and<Key.space><Key.backspace><Key.backspace><Key.backspace><Key.backspace>
Screenshot: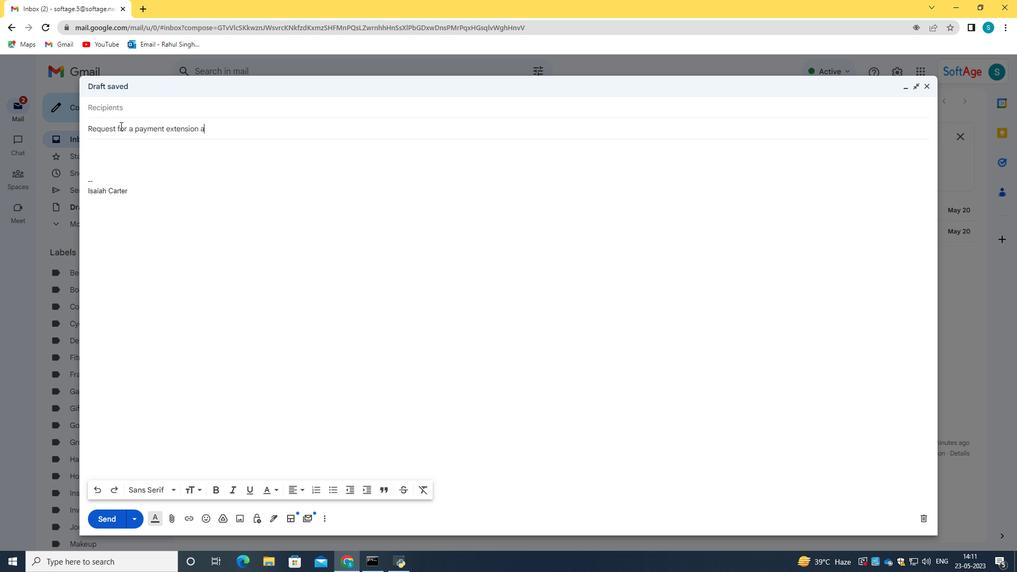 
Action: Mouse moved to (118, 145)
Screenshot: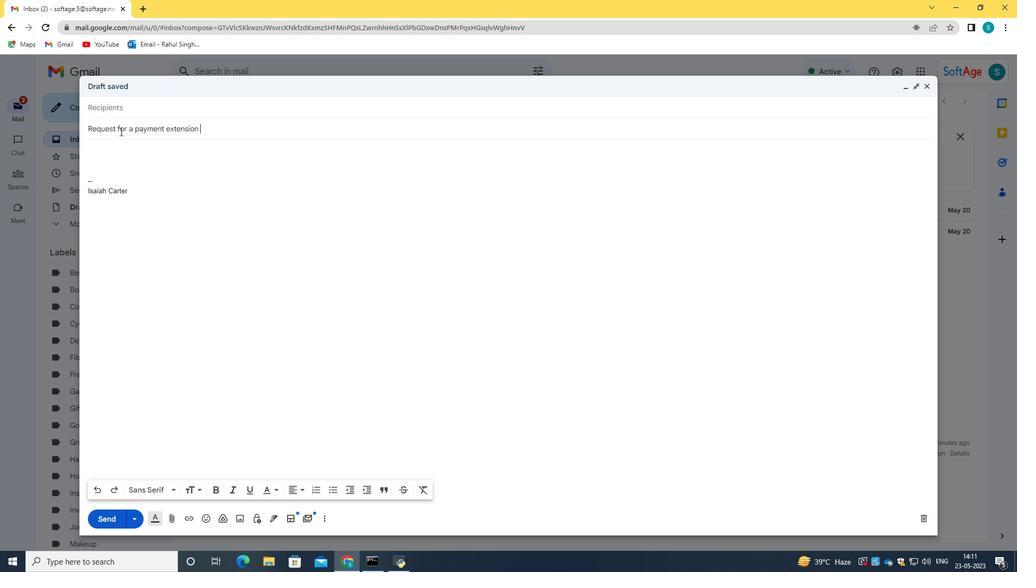 
Action: Mouse pressed left at (118, 145)
Screenshot: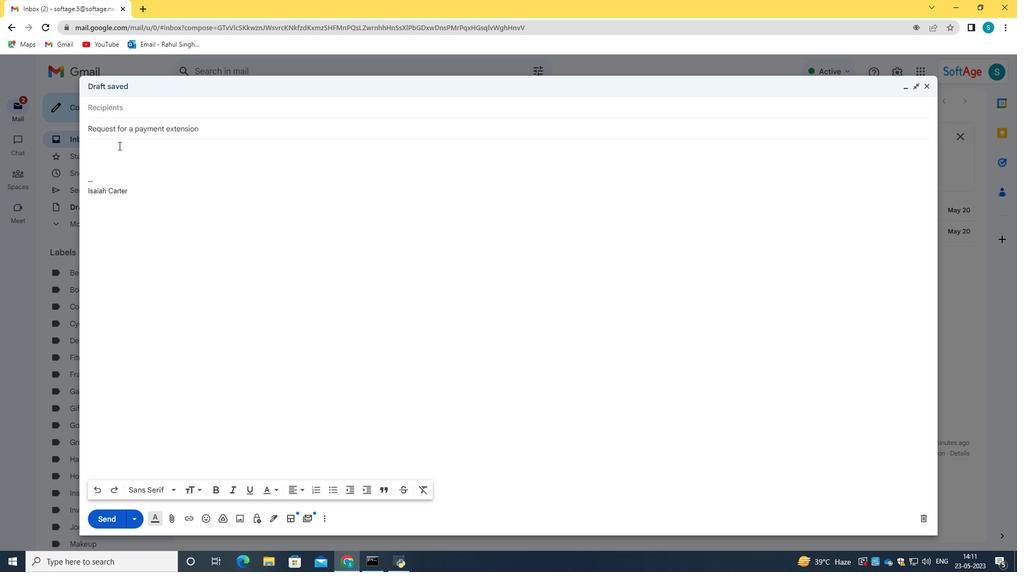 
Action: Key pressed <Key.caps_lock>I<Key.caps_lock><Key.space>need<Key.space>your<Key.space>assistance<Key.space>in<Key.space>finalizing<Key.space>the<Key.space>scope<Key.space>of<Key.space>the<Key.space>project.
Screenshot: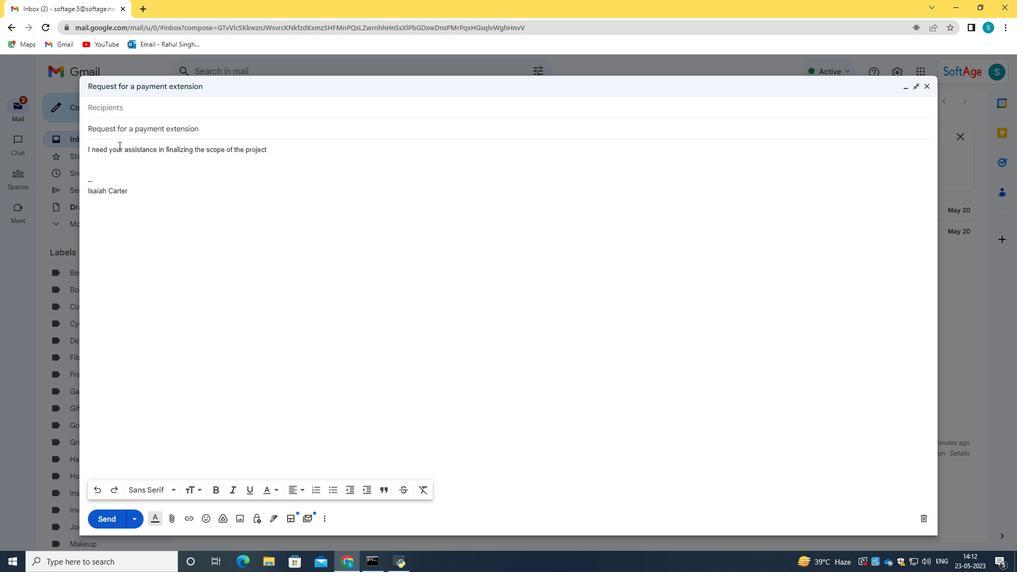 
Action: Mouse moved to (142, 112)
Screenshot: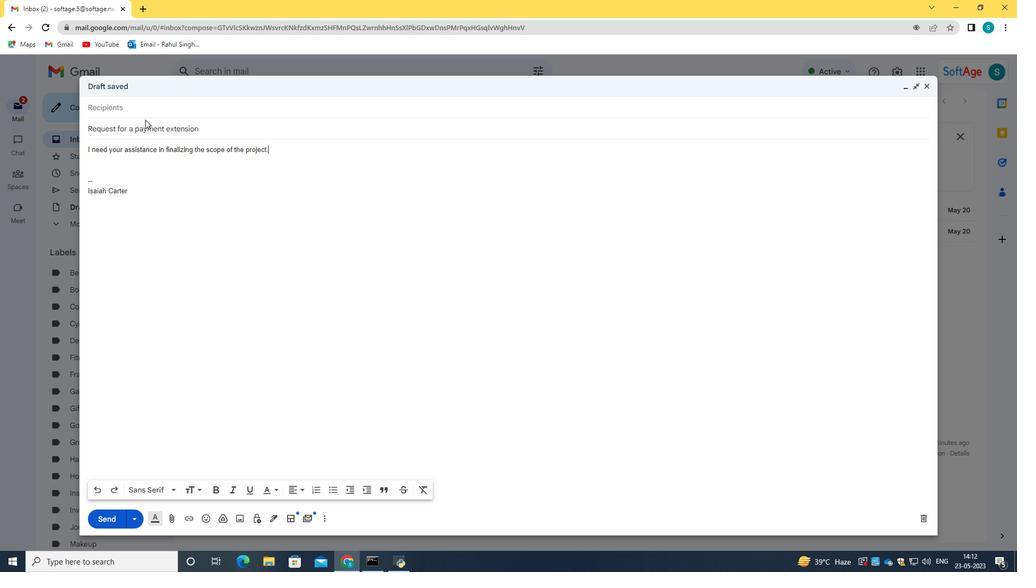 
Action: Mouse pressed left at (142, 112)
Screenshot: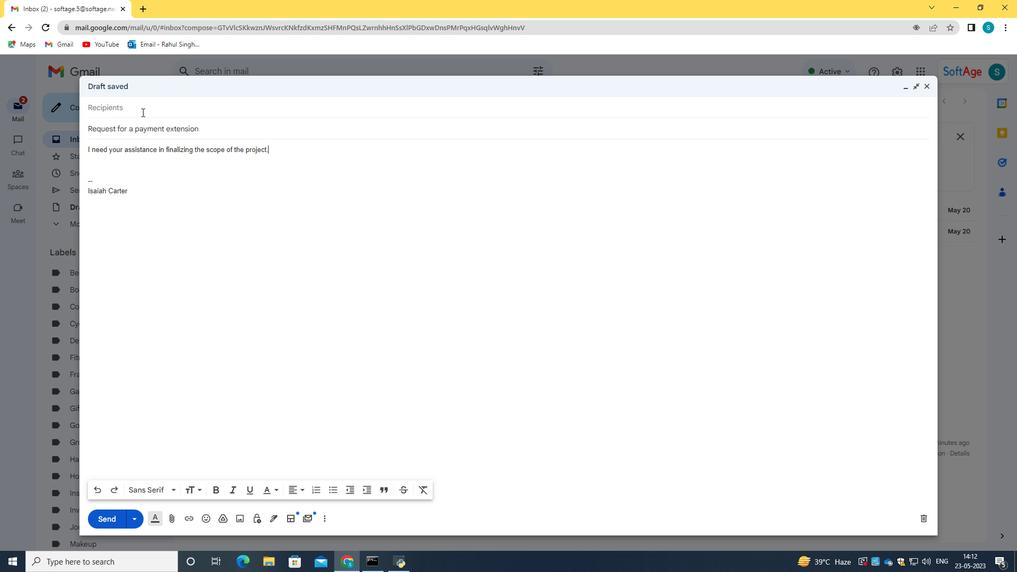 
Action: Key pressed softage.3<Key.shift><Key.shift><Key.shift>@softage.net
Screenshot: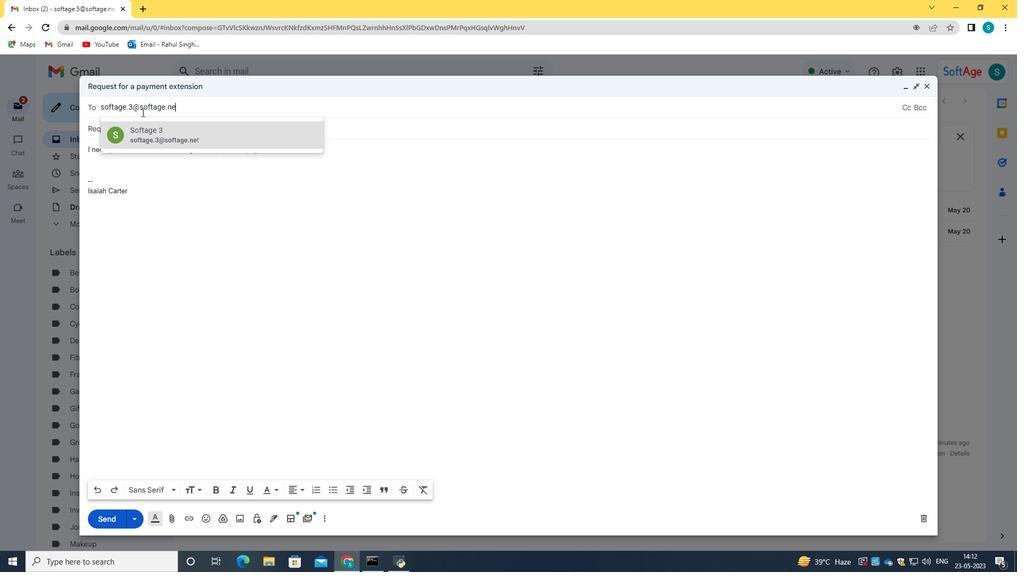 
Action: Mouse moved to (179, 135)
Screenshot: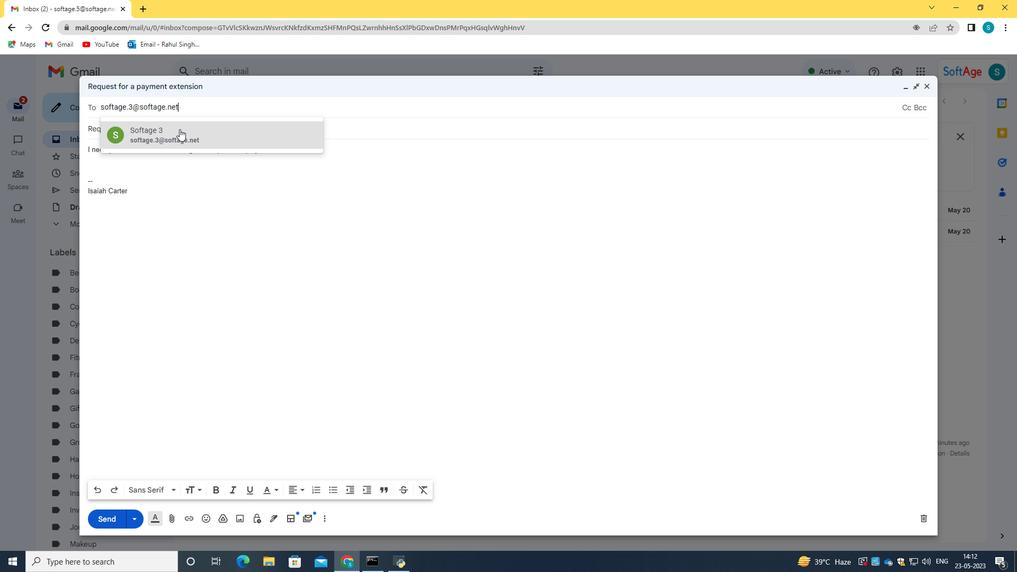 
Action: Mouse pressed left at (179, 135)
Screenshot: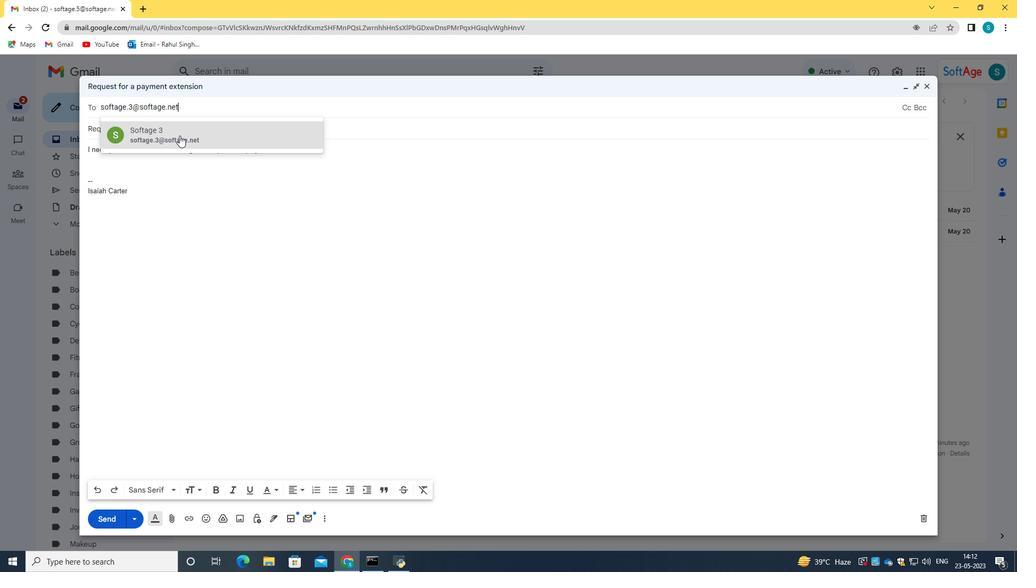 
Action: Mouse moved to (242, 159)
Screenshot: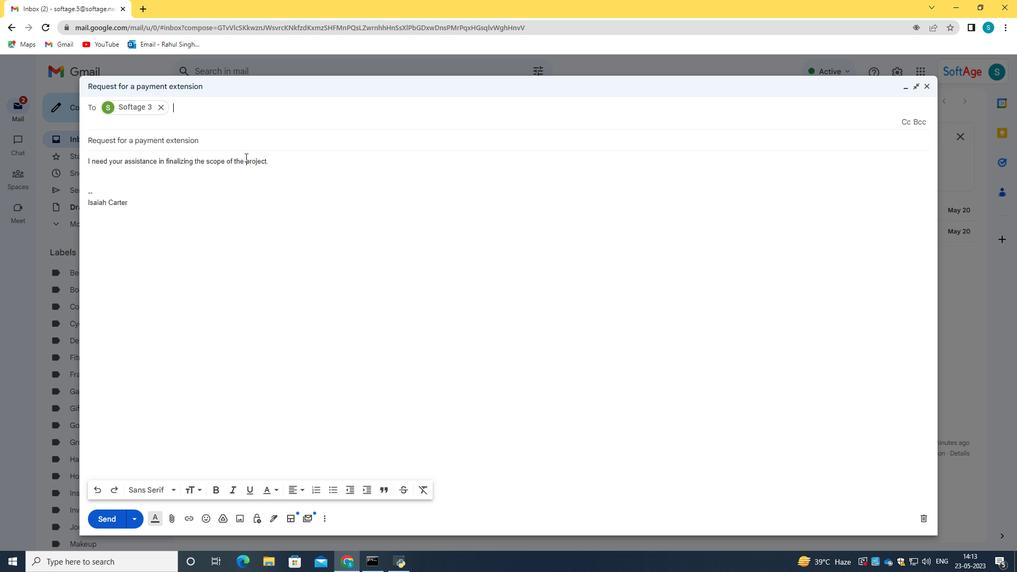 
Action: Mouse pressed left at (242, 159)
Screenshot: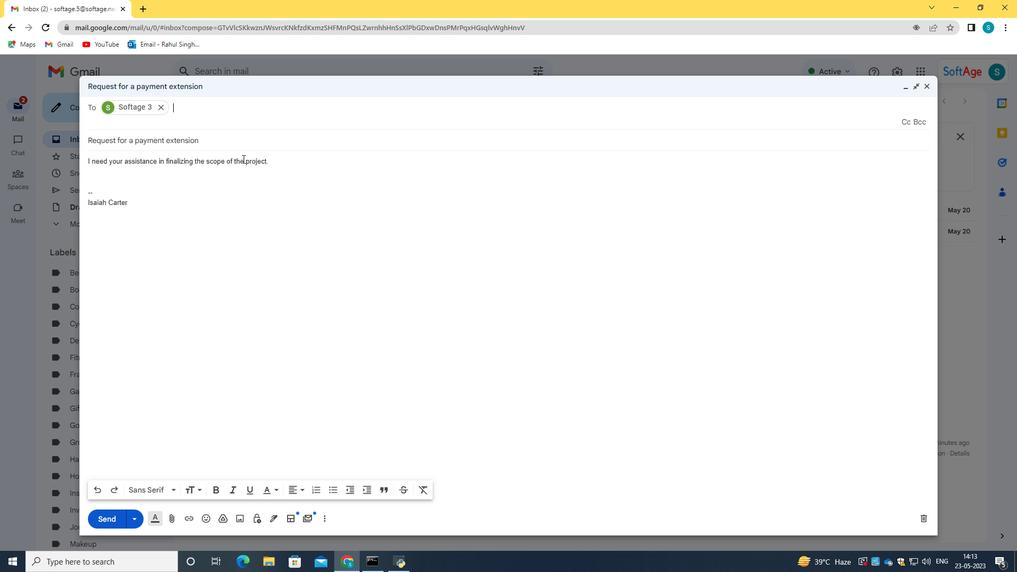 
Action: Mouse moved to (243, 151)
Screenshot: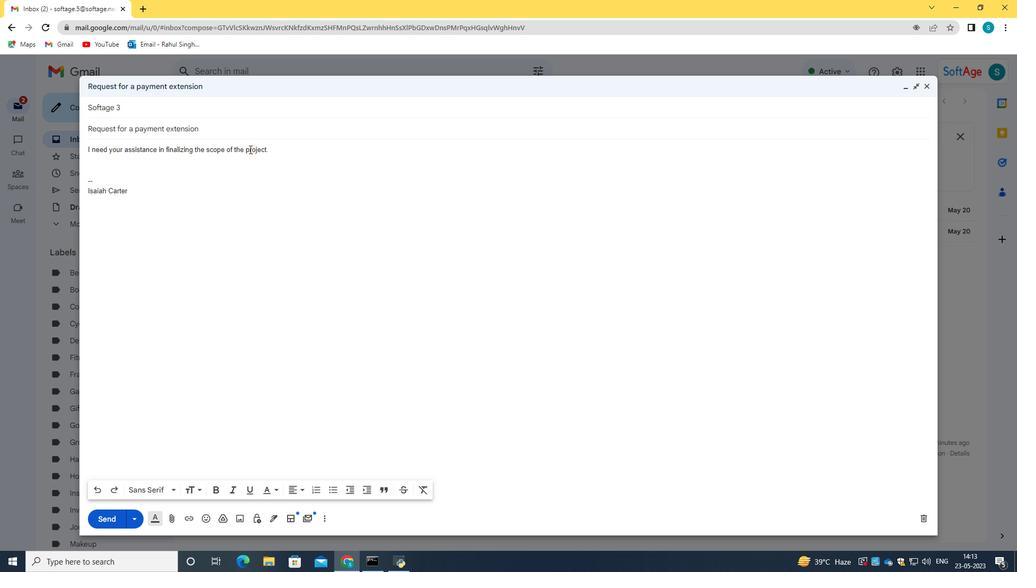 
Action: Mouse pressed left at (243, 151)
Screenshot: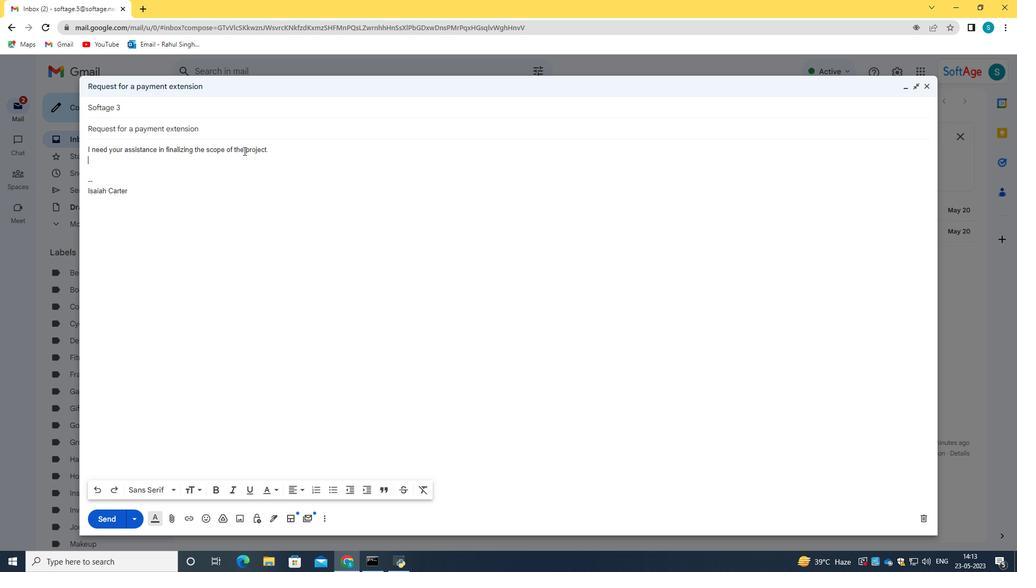 
Action: Mouse moved to (266, 486)
Screenshot: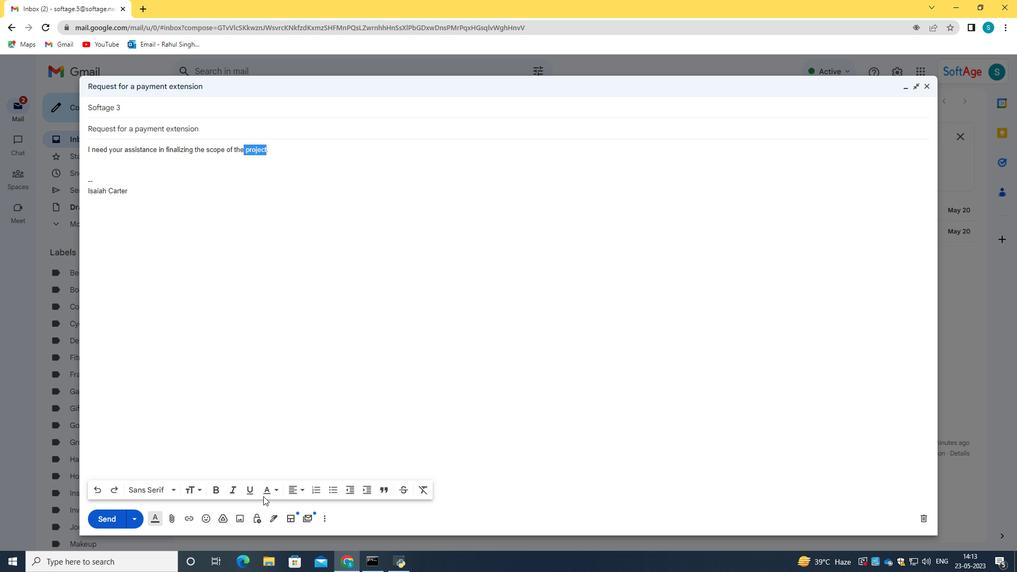 
Action: Mouse pressed left at (266, 486)
Screenshot: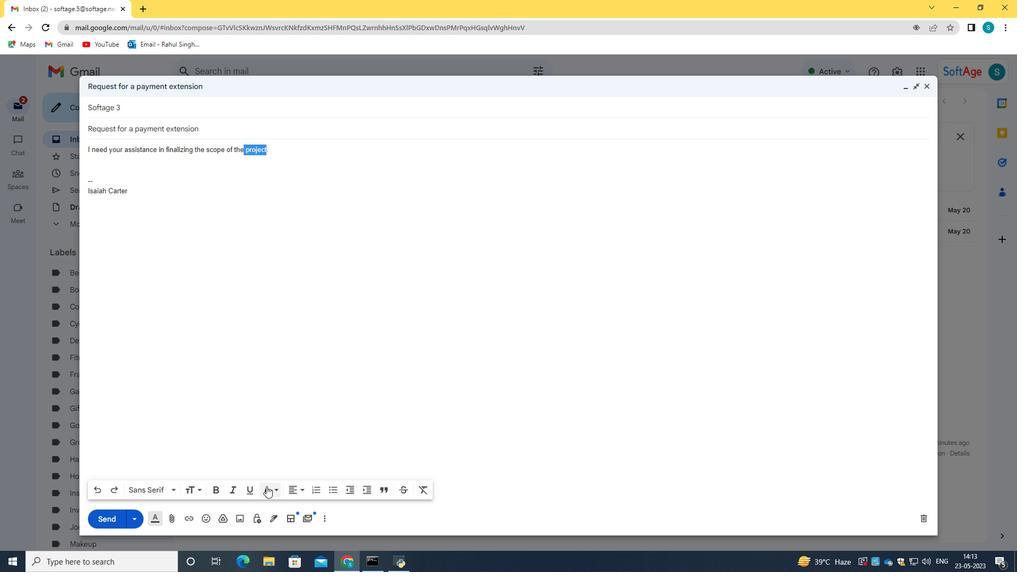 
Action: Mouse moved to (249, 415)
Screenshot: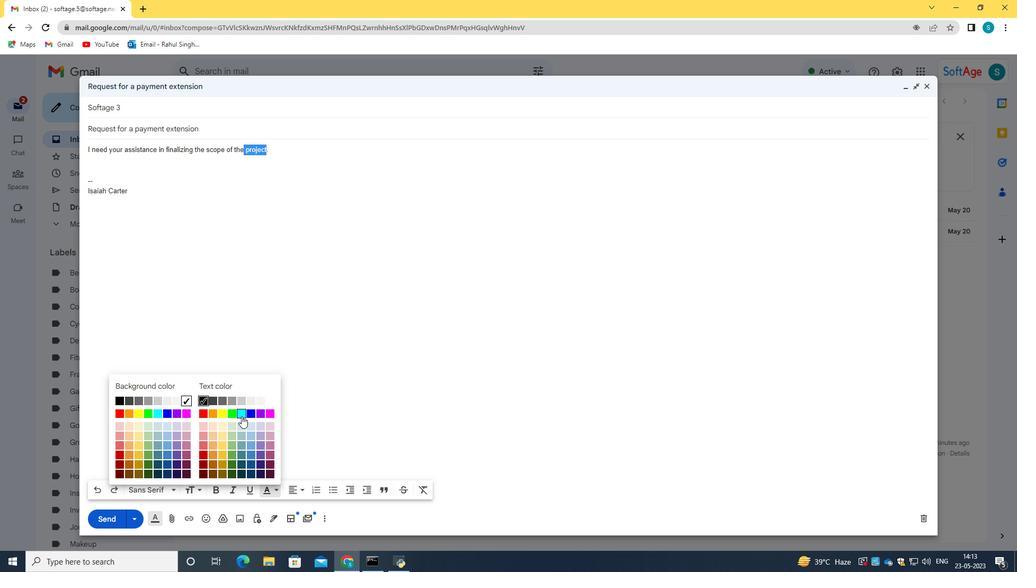 
Action: Mouse pressed left at (249, 415)
Screenshot: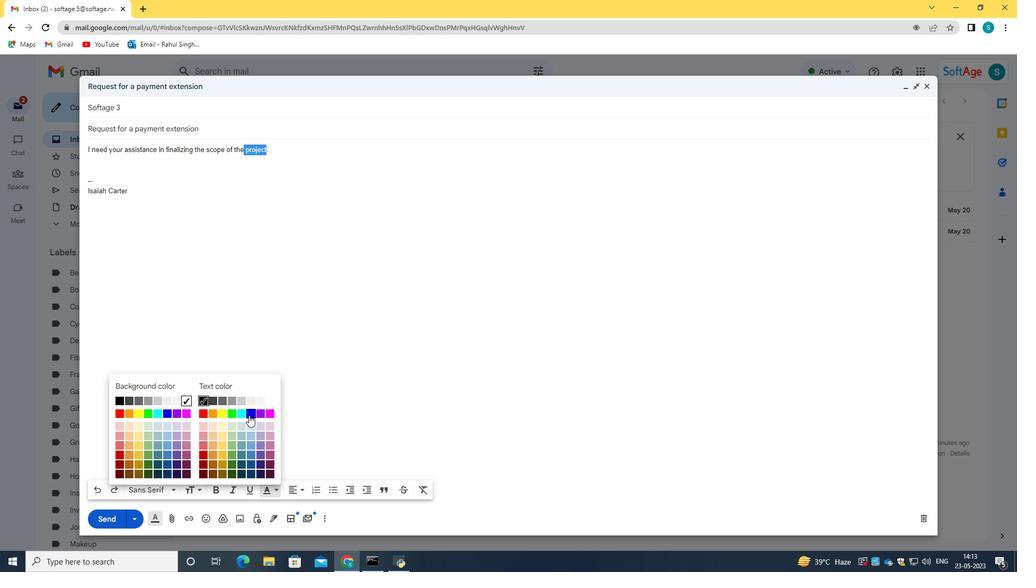 
Action: Mouse moved to (268, 491)
Screenshot: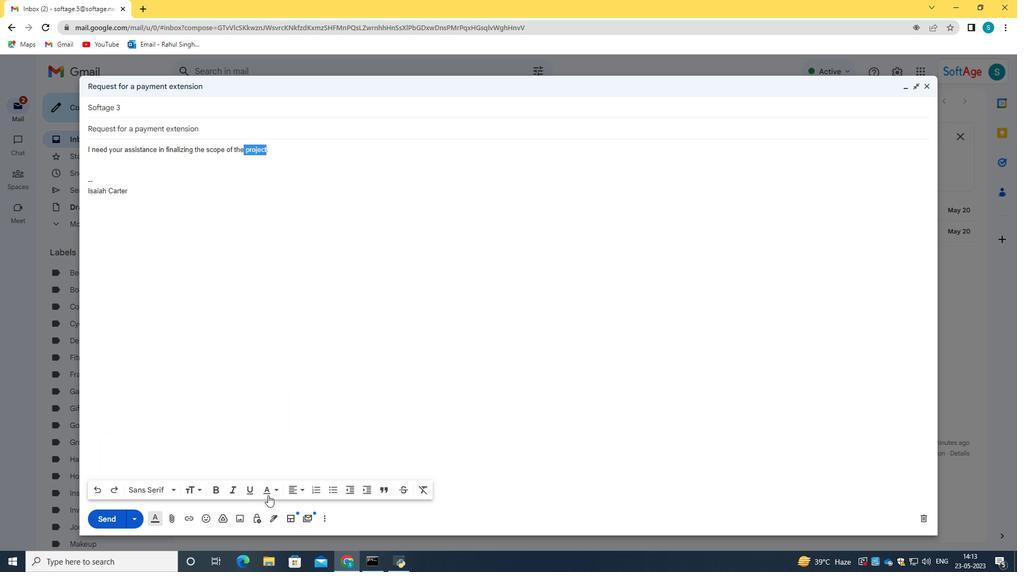 
Action: Mouse pressed left at (268, 491)
Screenshot: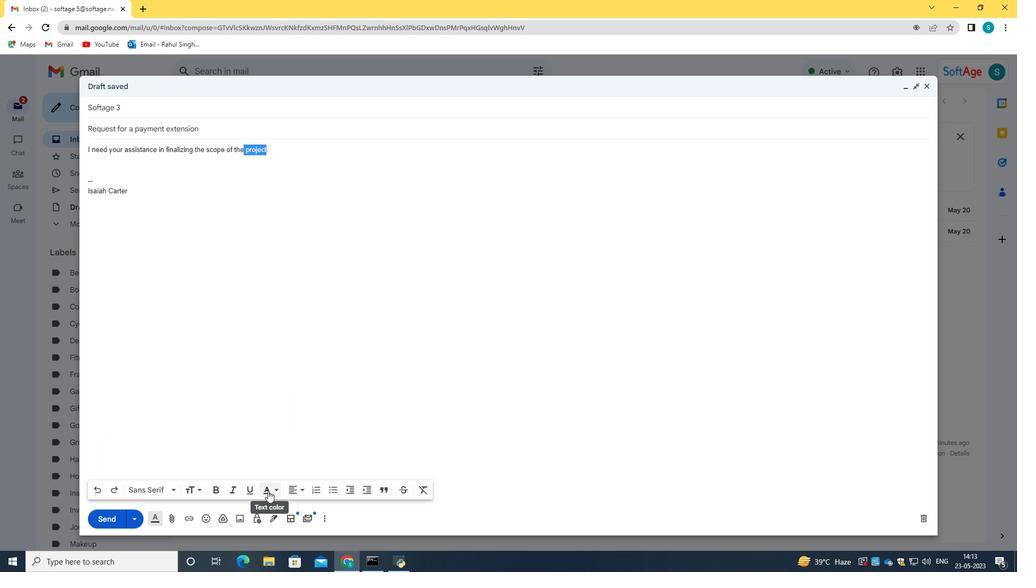 
Action: Mouse moved to (181, 457)
Screenshot: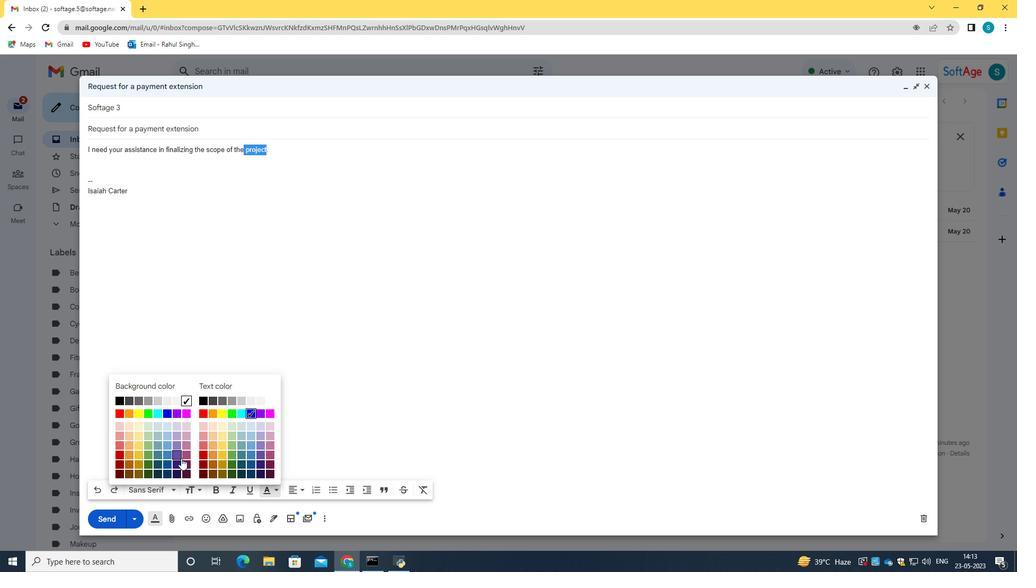
Action: Mouse pressed left at (181, 457)
Screenshot: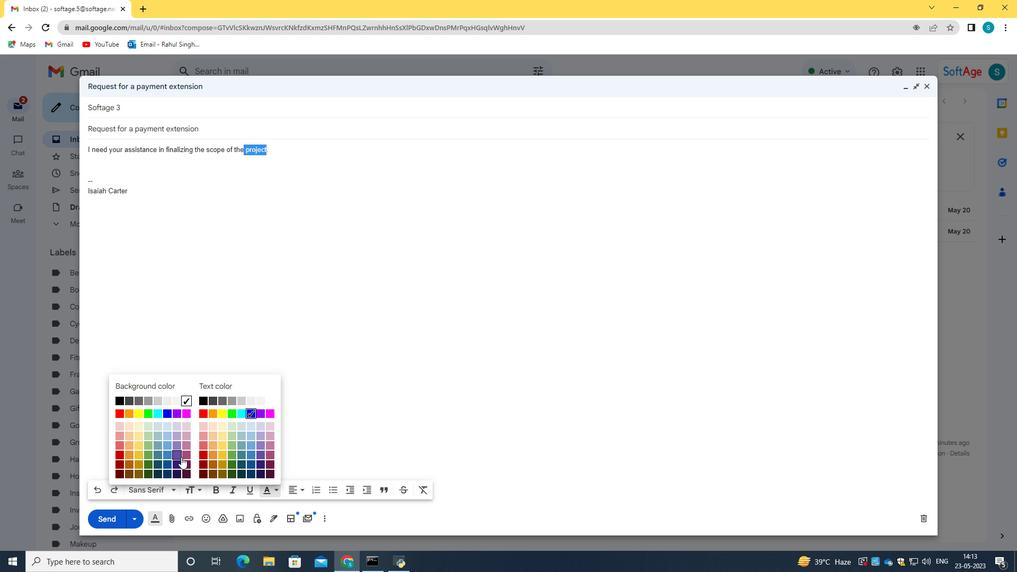
Action: Mouse moved to (283, 352)
Screenshot: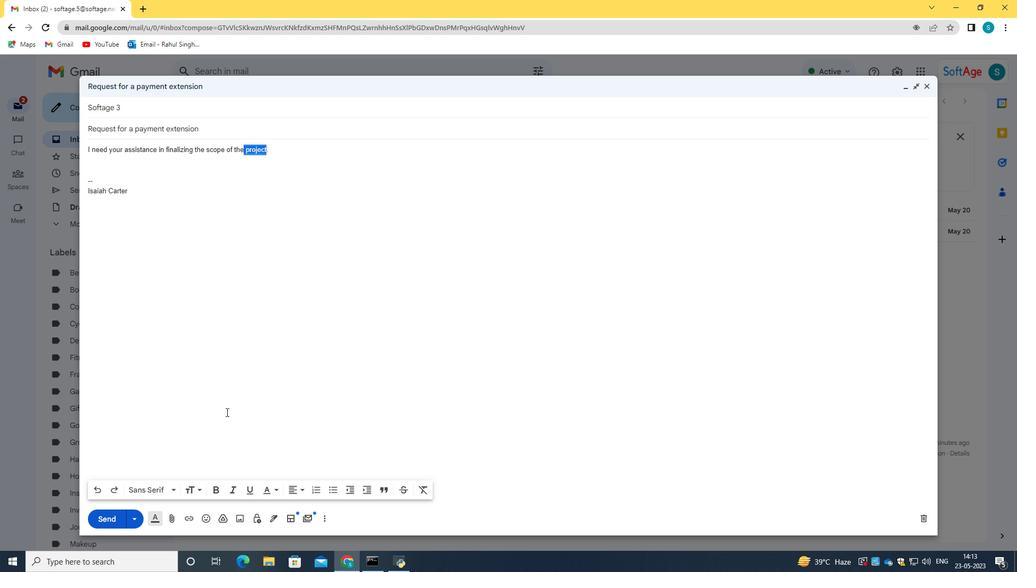 
Action: Mouse pressed left at (283, 352)
Screenshot: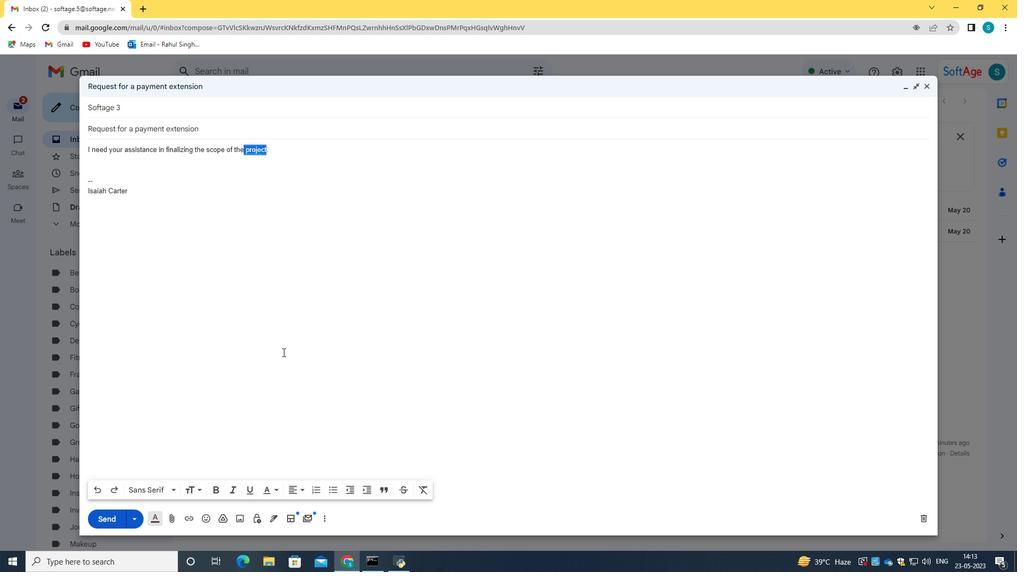 
Action: Mouse moved to (124, 517)
Screenshot: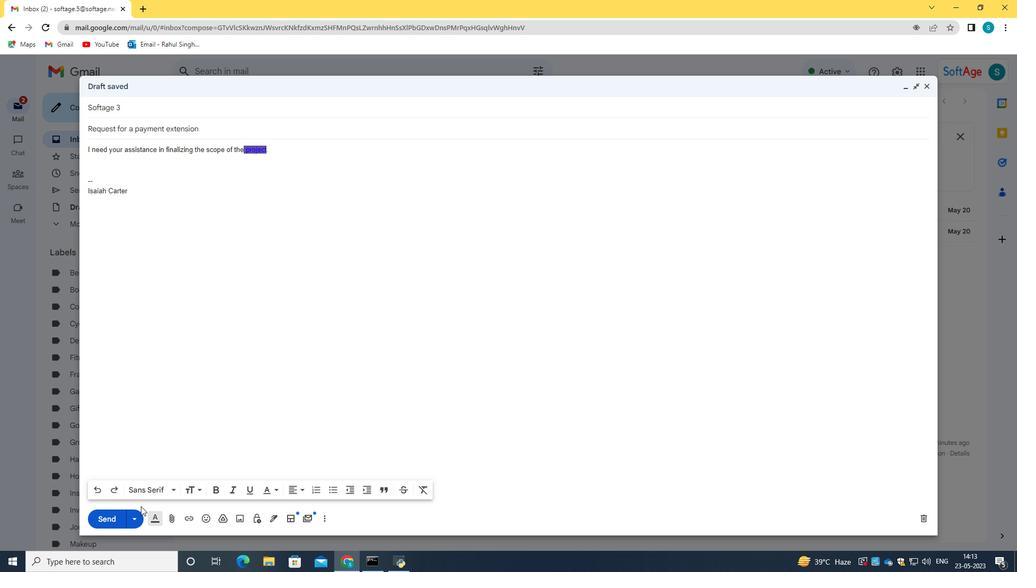 
Action: Mouse pressed left at (124, 517)
Screenshot: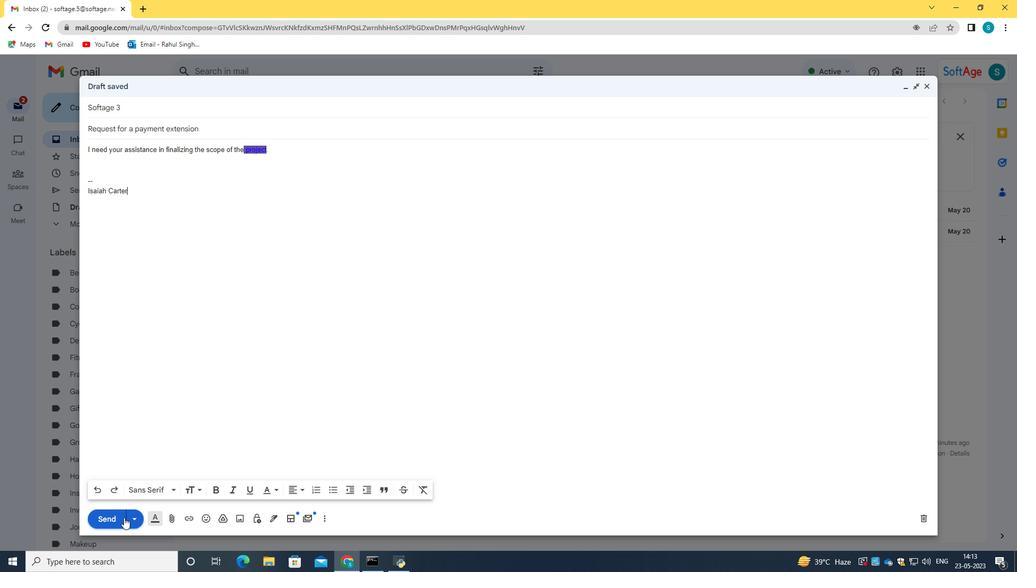 
Action: Mouse moved to (100, 188)
Screenshot: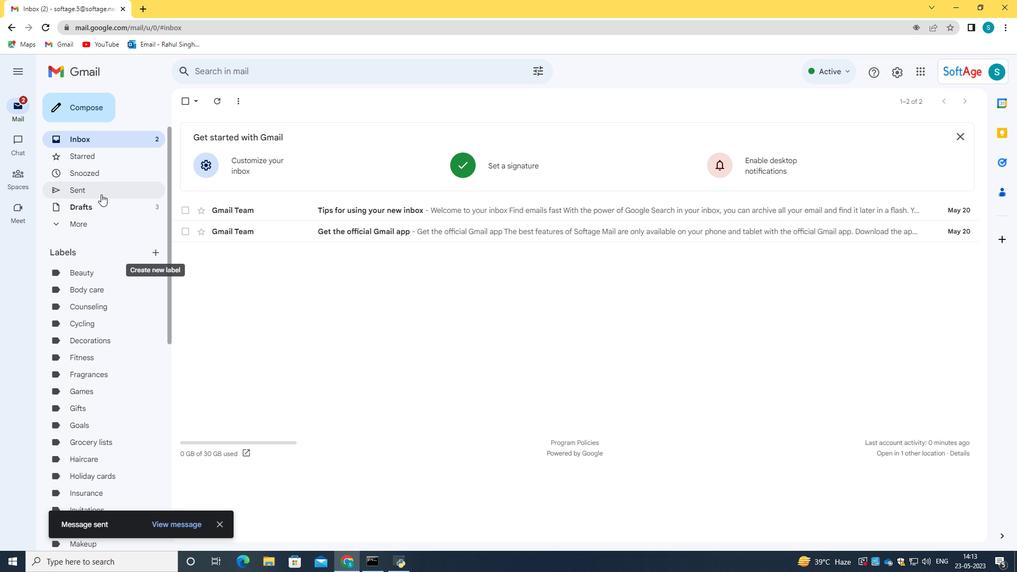 
Action: Mouse pressed left at (100, 188)
Screenshot: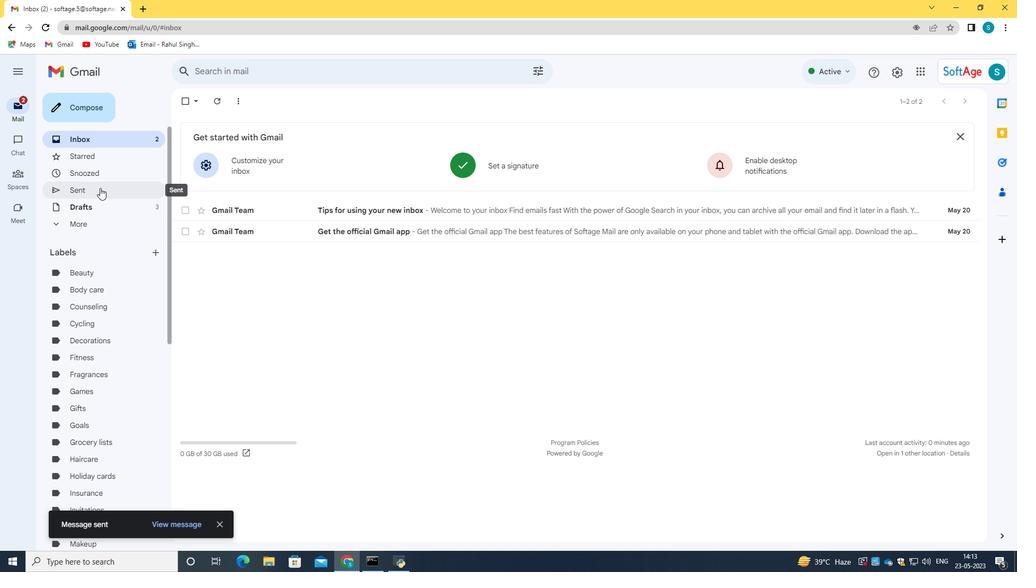 
Action: Mouse moved to (178, 154)
Screenshot: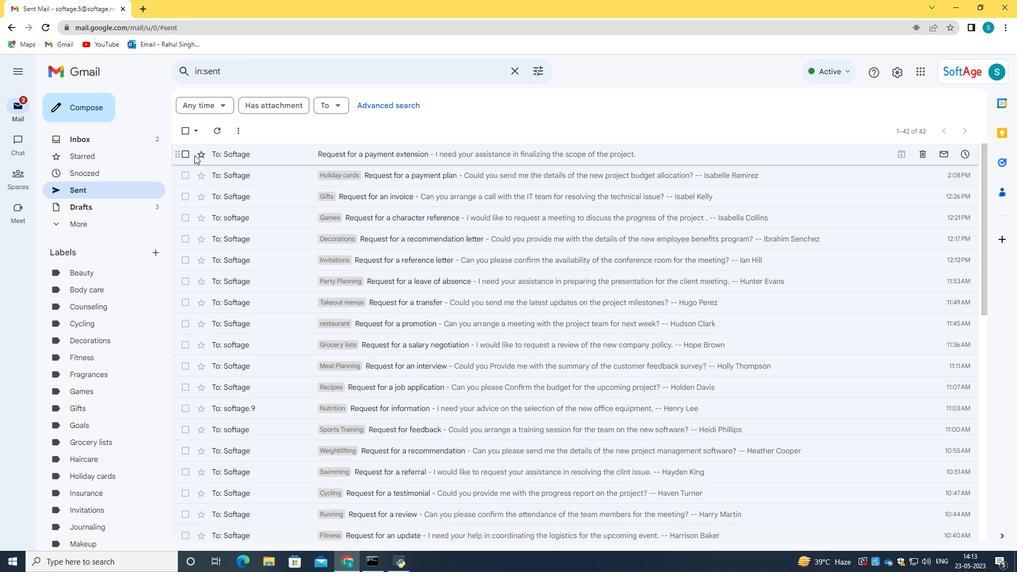 
Action: Mouse pressed left at (178, 154)
Screenshot: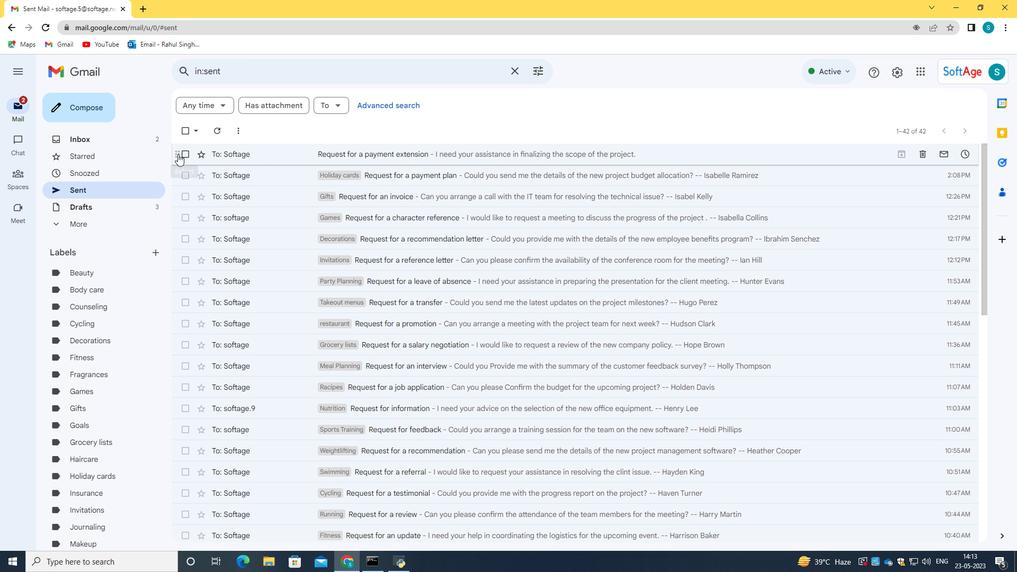 
Action: Mouse moved to (271, 157)
Screenshot: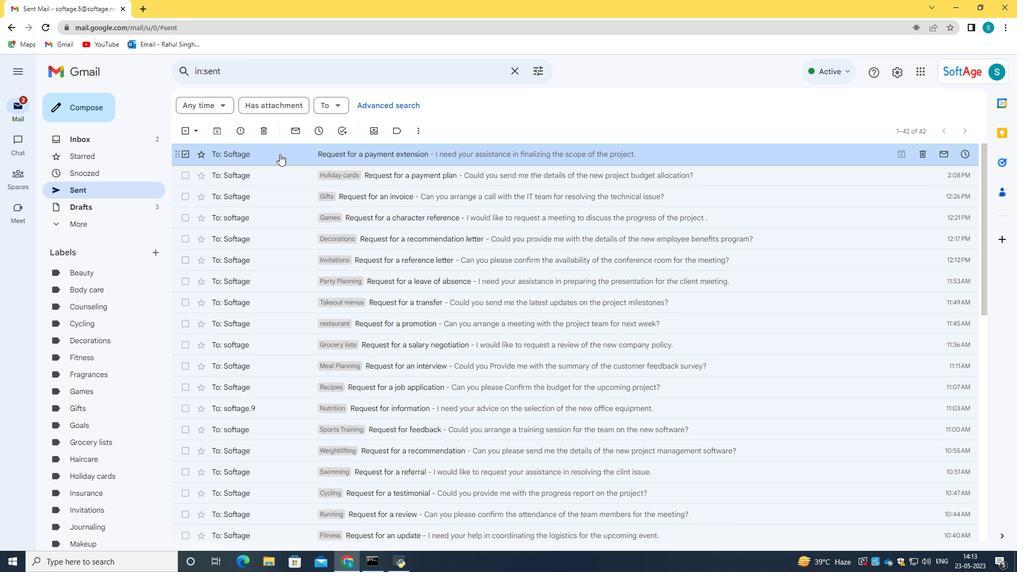 
Action: Mouse pressed right at (271, 157)
Screenshot: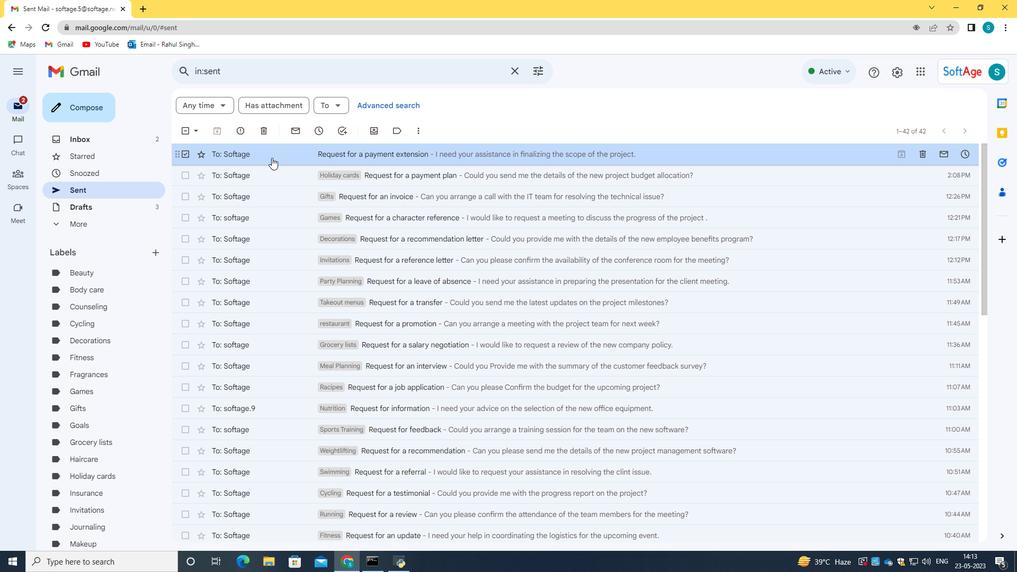 
Action: Mouse moved to (441, 330)
Screenshot: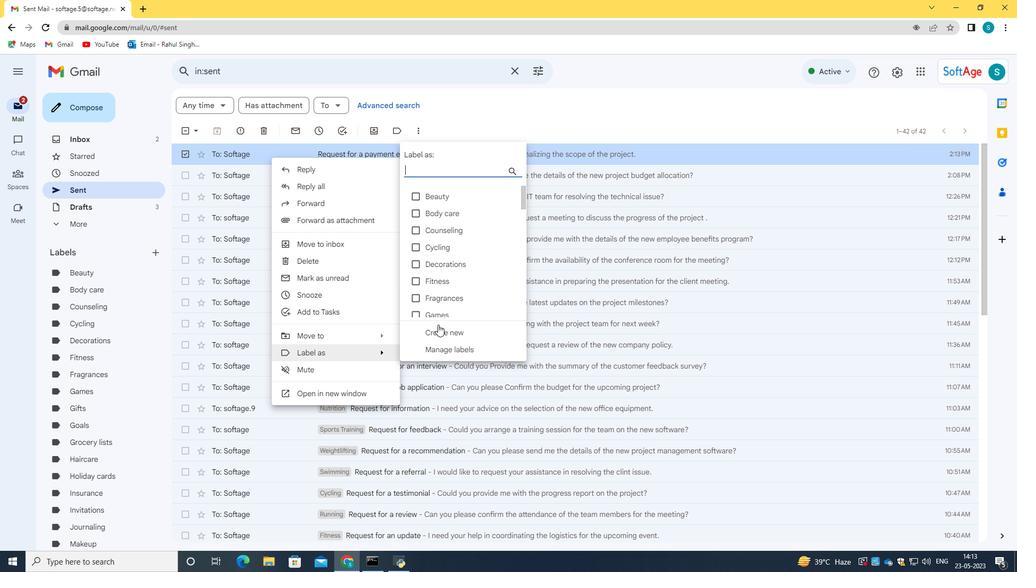
Action: Mouse pressed left at (441, 330)
Screenshot: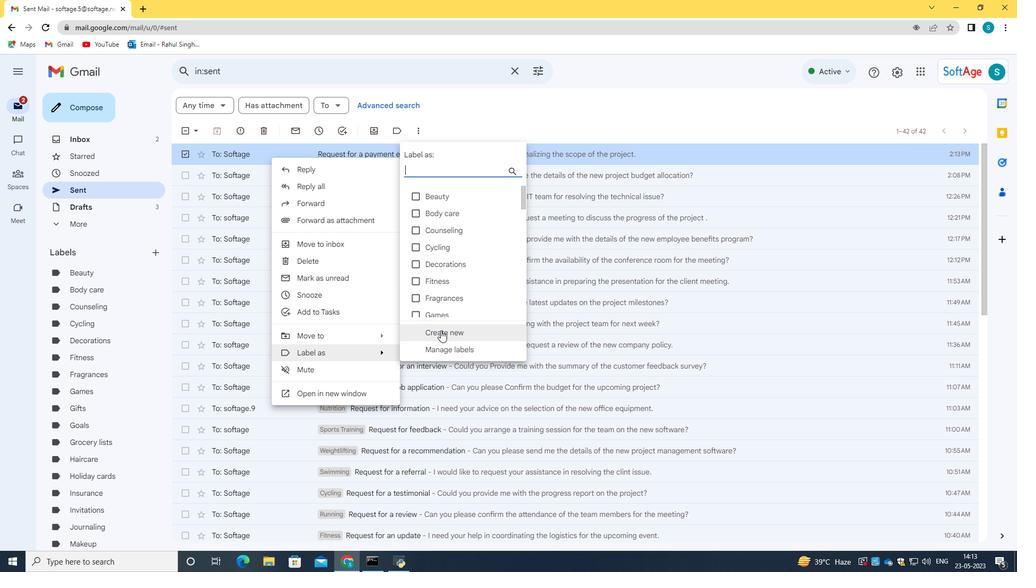 
Action: Mouse moved to (417, 288)
Screenshot: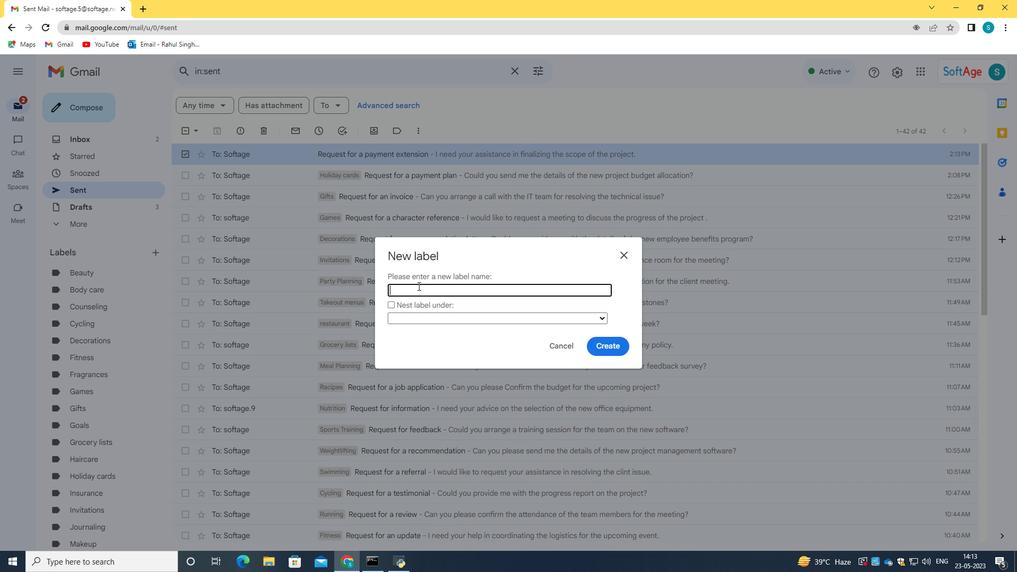 
Action: Key pressed <Key.caps_lock>C<Key.caps_lock>hi<Key.backspace>ristmas<Key.space><Key.caps_lock>L<Key.caps_lock>ist
Screenshot: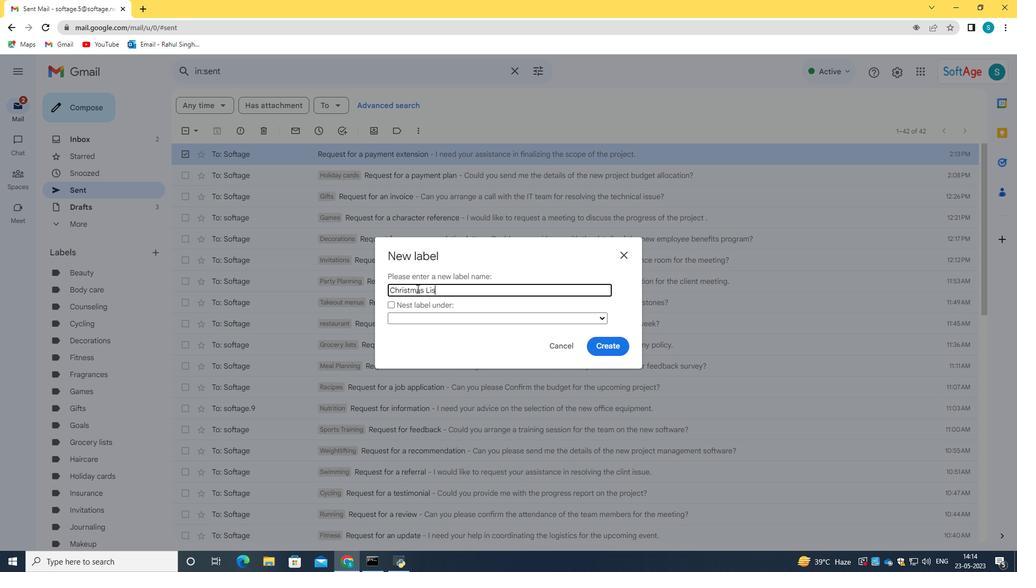 
Action: Mouse moved to (608, 344)
Screenshot: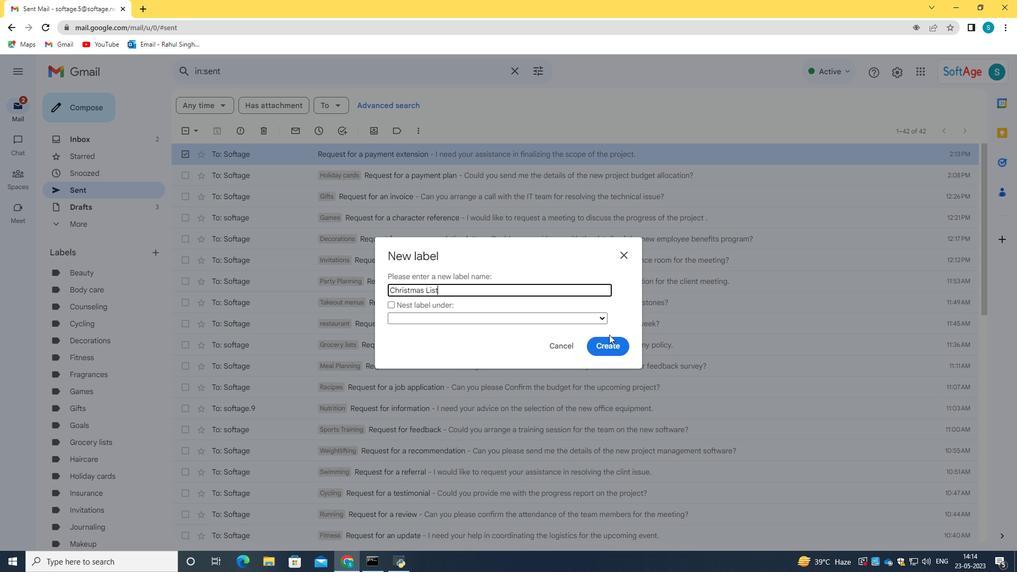 
Action: Mouse pressed left at (608, 344)
Screenshot: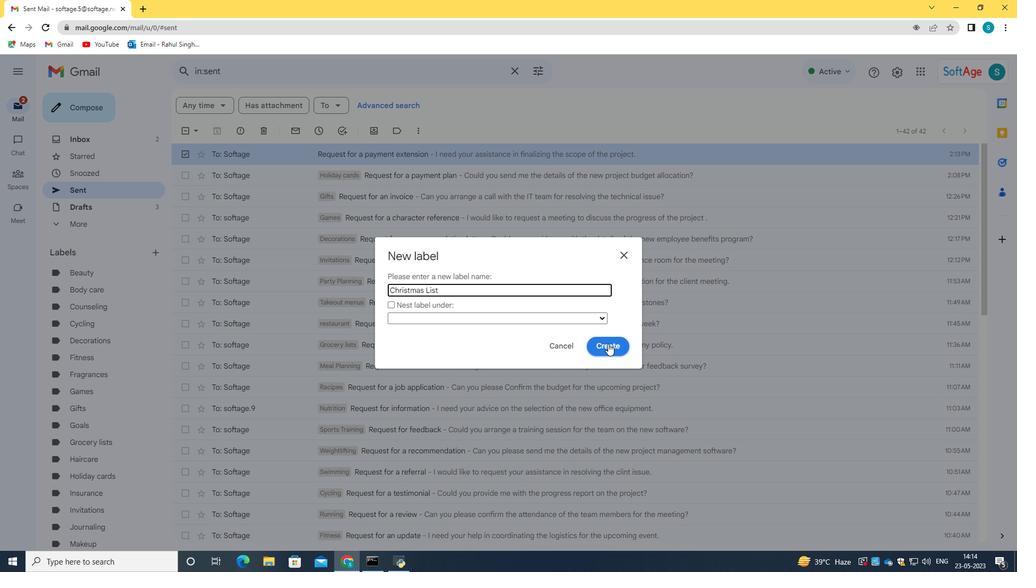 
Action: Mouse moved to (342, 249)
Screenshot: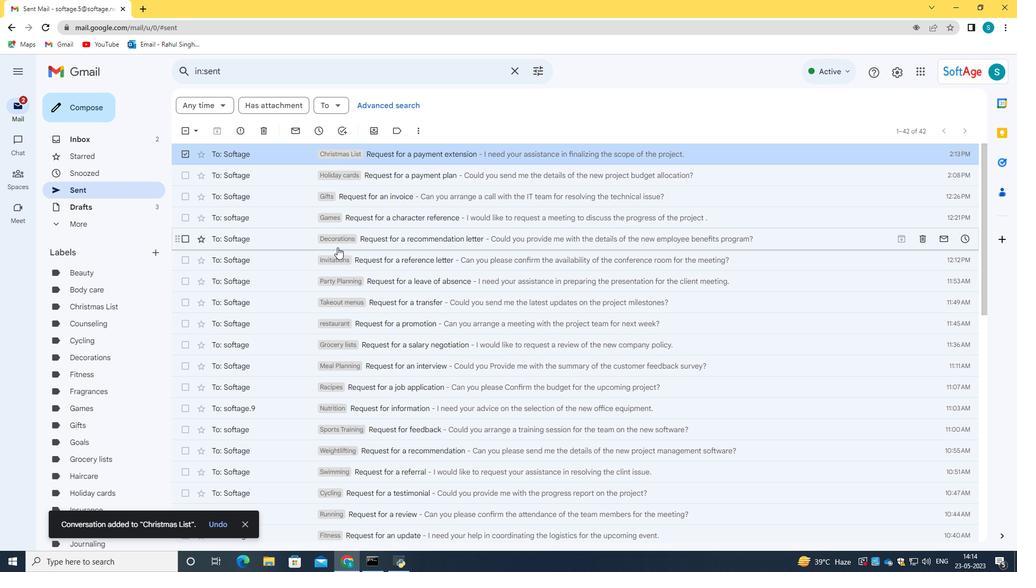 
Action: Mouse scrolled (342, 250) with delta (0, 0)
Screenshot: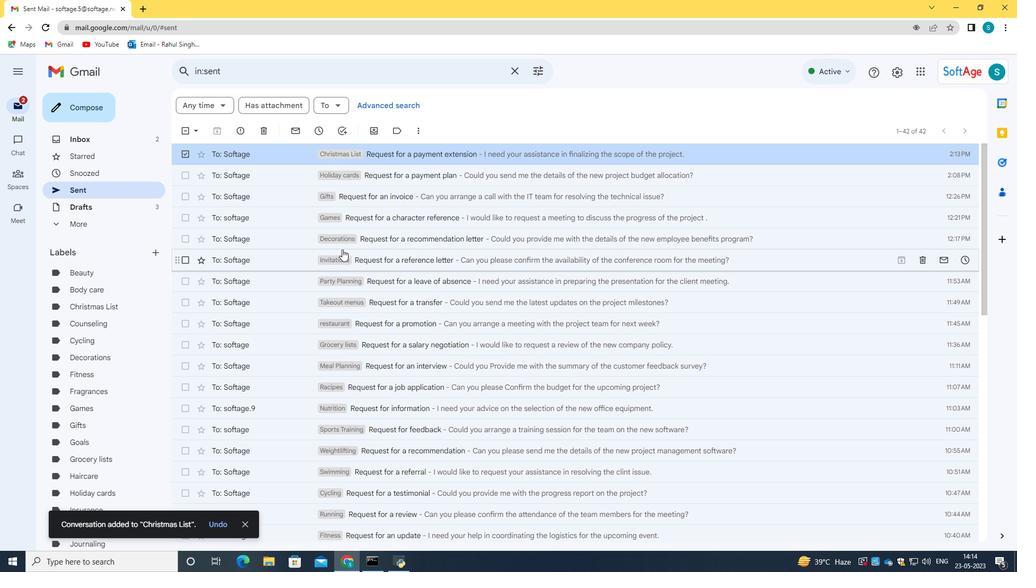 
Action: Mouse scrolled (342, 250) with delta (0, 0)
Screenshot: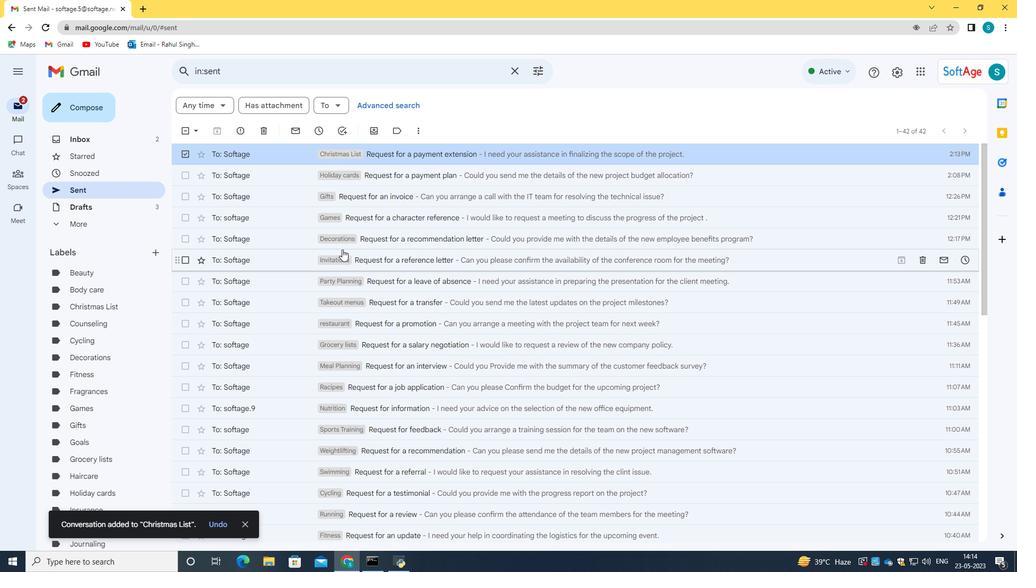 
Action: Mouse moved to (416, 82)
Screenshot: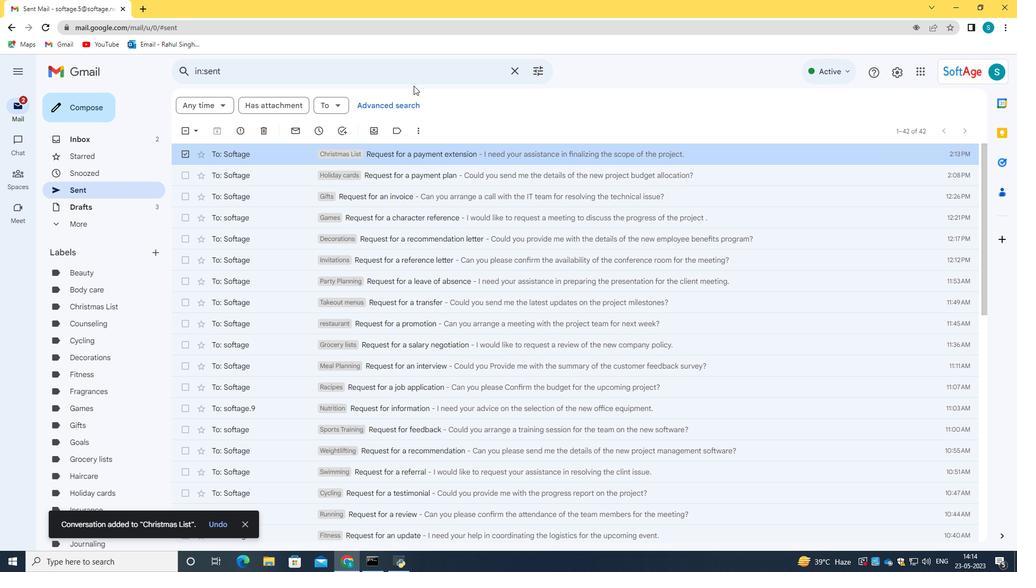 
Action: Mouse pressed left at (416, 82)
Screenshot: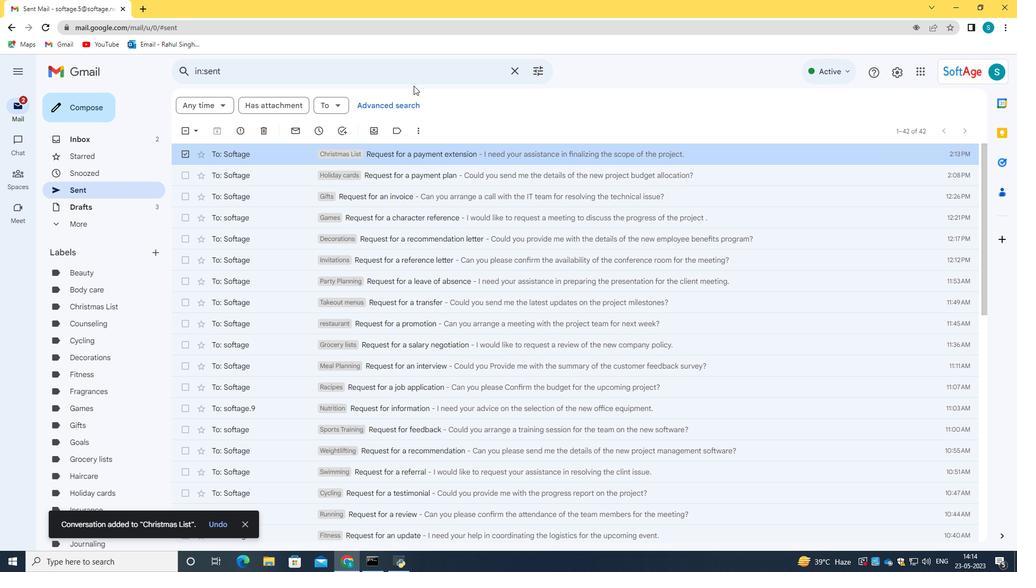 
Action: Mouse moved to (451, 95)
Screenshot: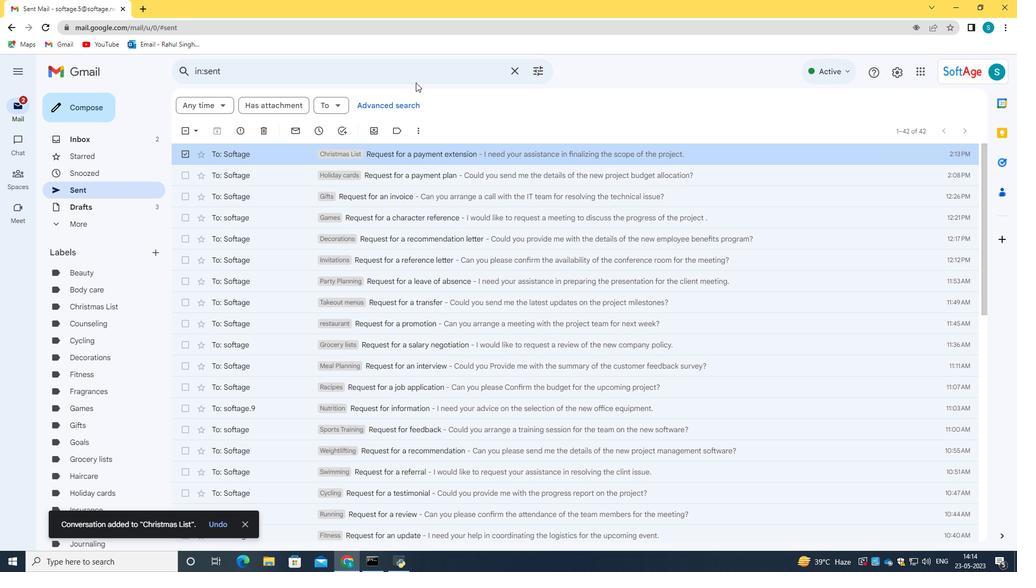 
